 Task: Open the "Calendly for Revenue Teams" article.
Action: Mouse moved to (58, 588)
Screenshot: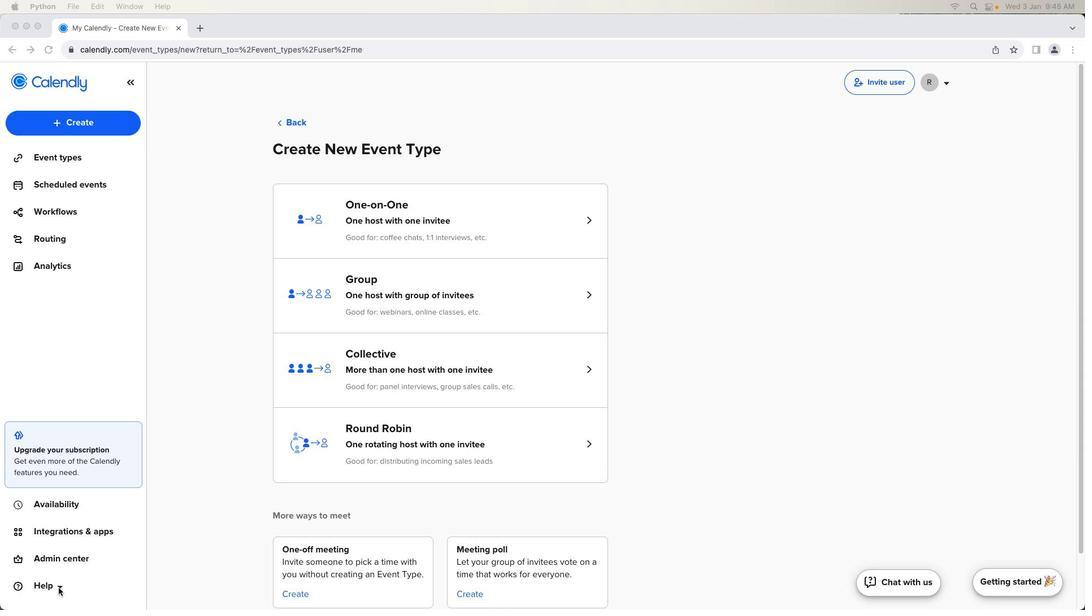 
Action: Mouse pressed left at (58, 588)
Screenshot: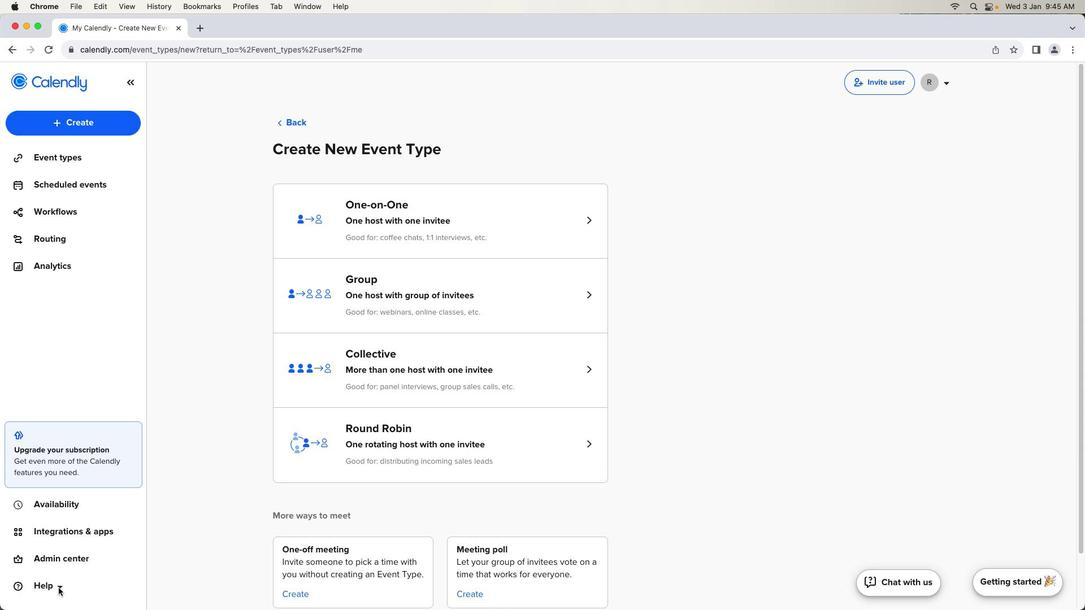 
Action: Mouse moved to (58, 587)
Screenshot: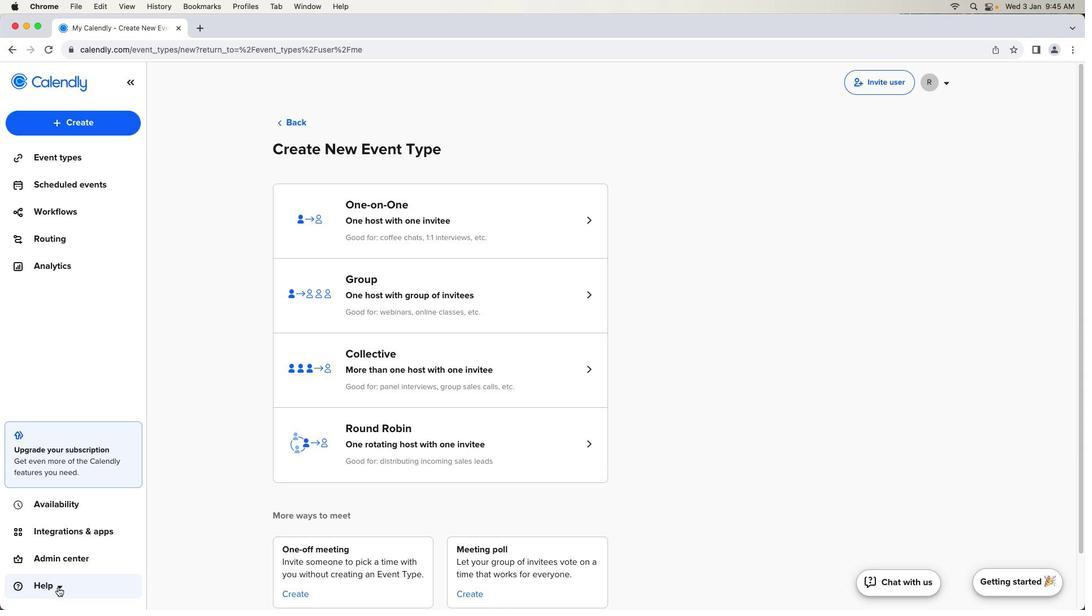 
Action: Mouse pressed left at (58, 587)
Screenshot: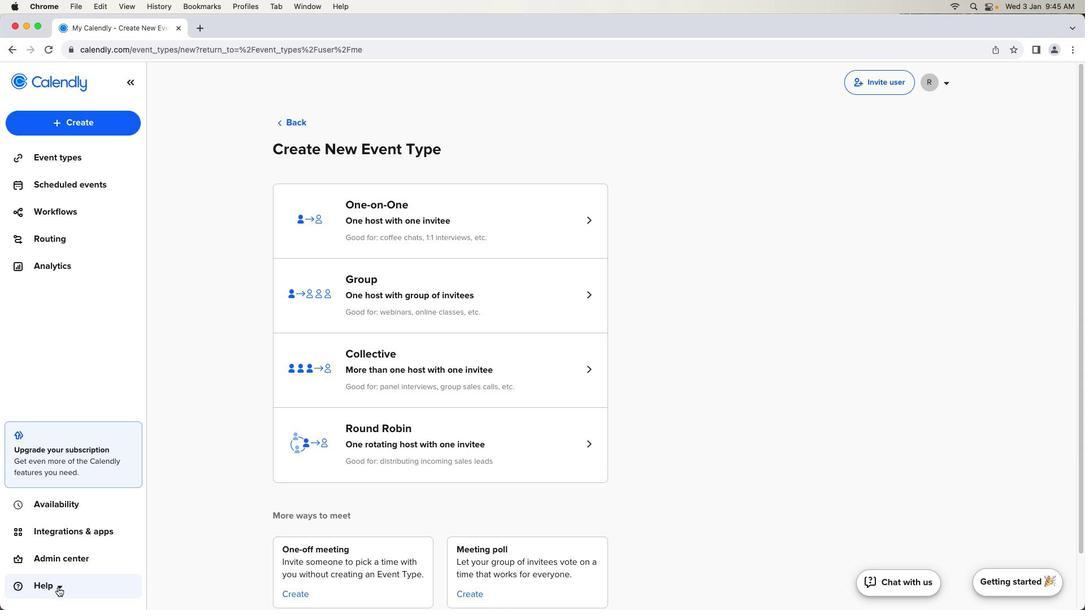 
Action: Mouse moved to (72, 492)
Screenshot: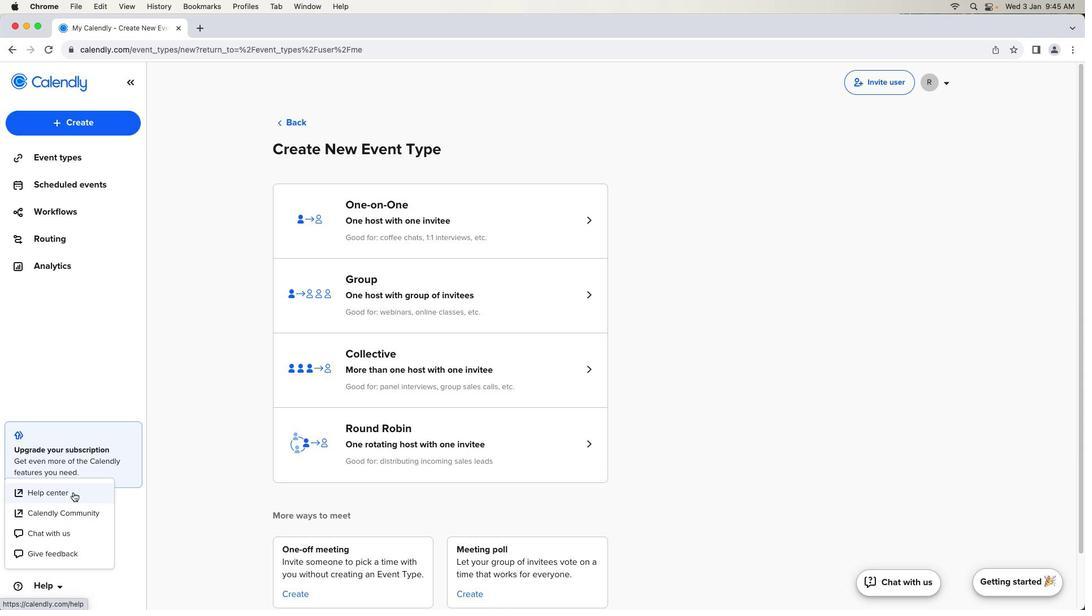 
Action: Mouse pressed left at (72, 492)
Screenshot: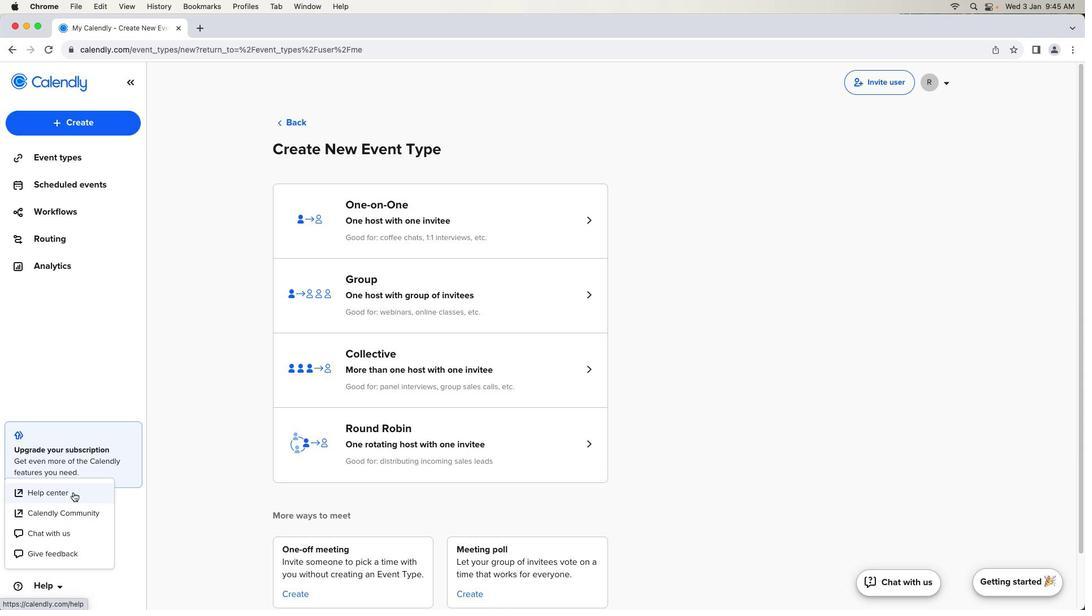 
Action: Mouse moved to (465, 524)
Screenshot: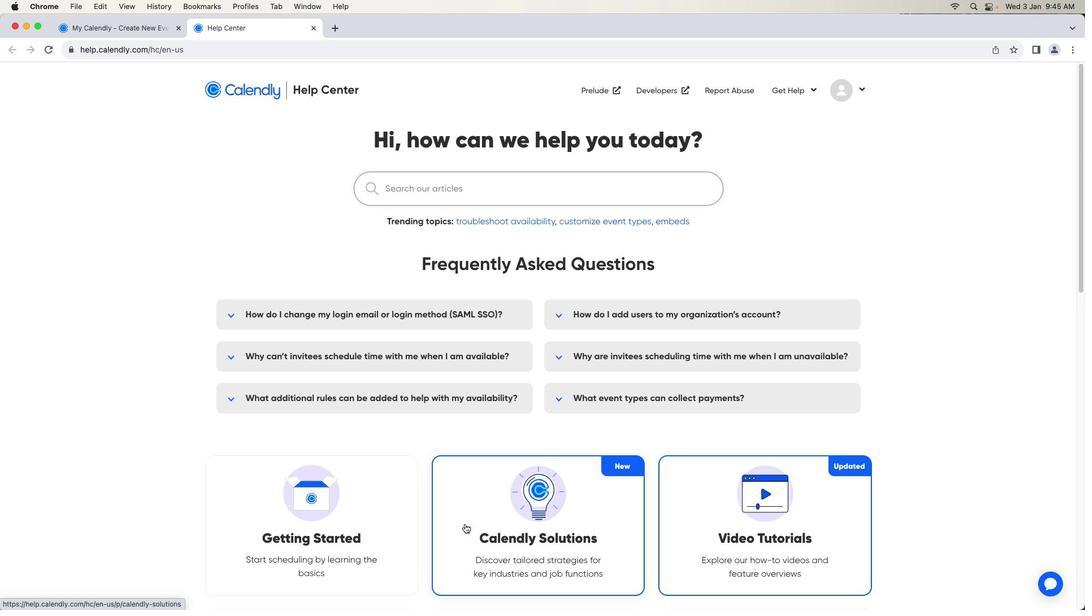 
Action: Mouse scrolled (465, 524) with delta (0, 0)
Screenshot: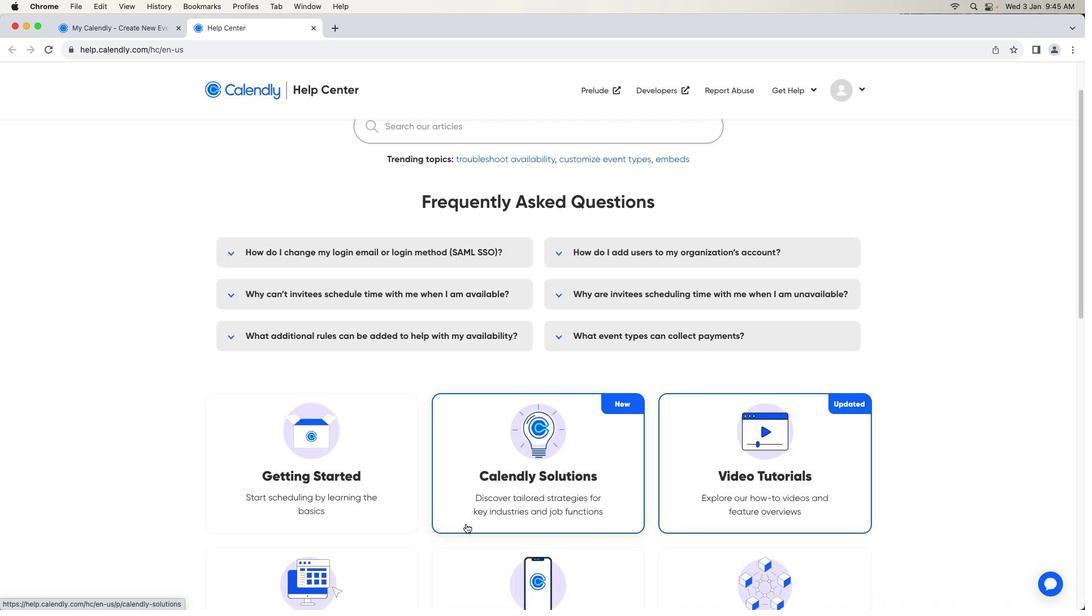 
Action: Mouse scrolled (465, 524) with delta (0, 0)
Screenshot: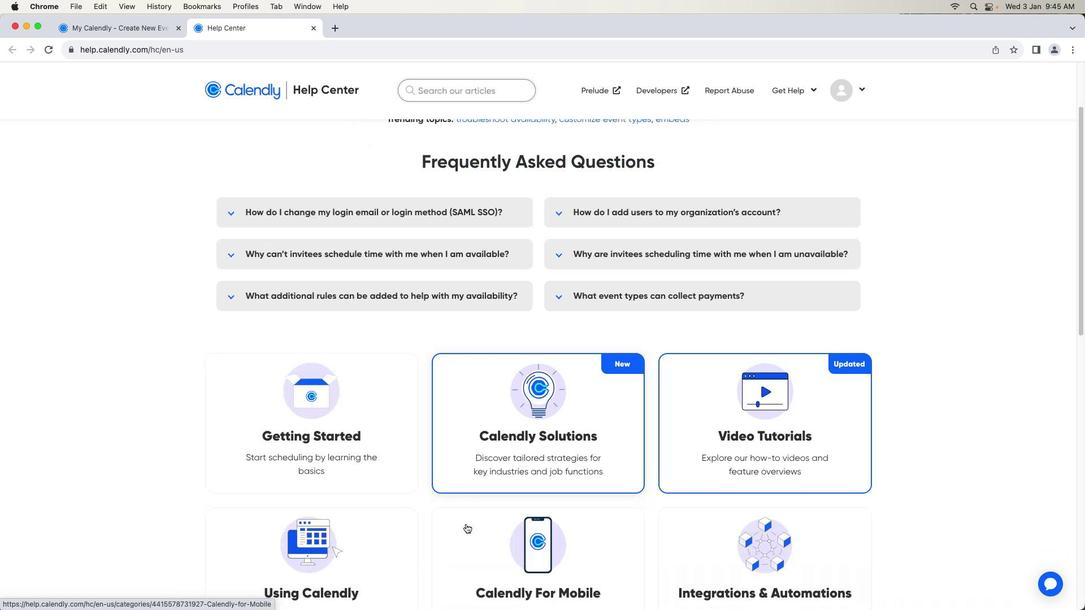 
Action: Mouse scrolled (465, 524) with delta (0, -1)
Screenshot: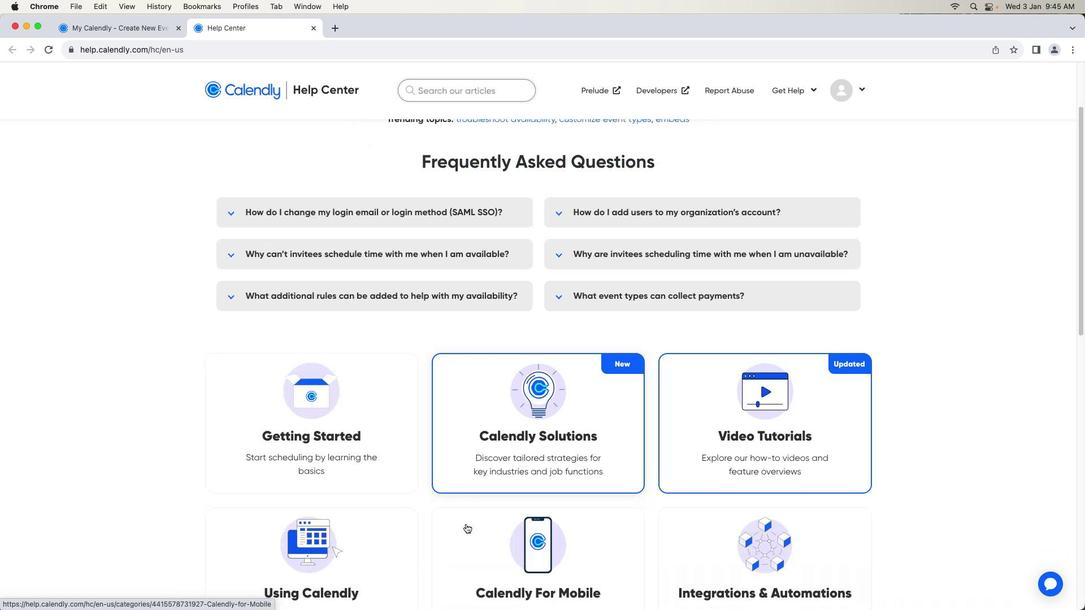 
Action: Mouse scrolled (465, 524) with delta (0, -2)
Screenshot: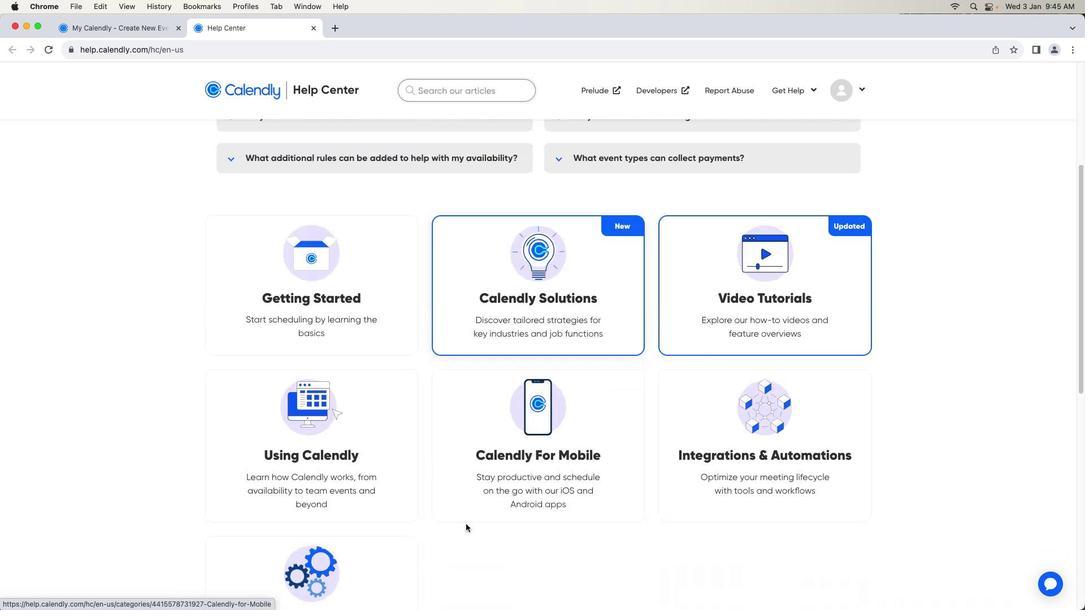 
Action: Mouse moved to (465, 524)
Screenshot: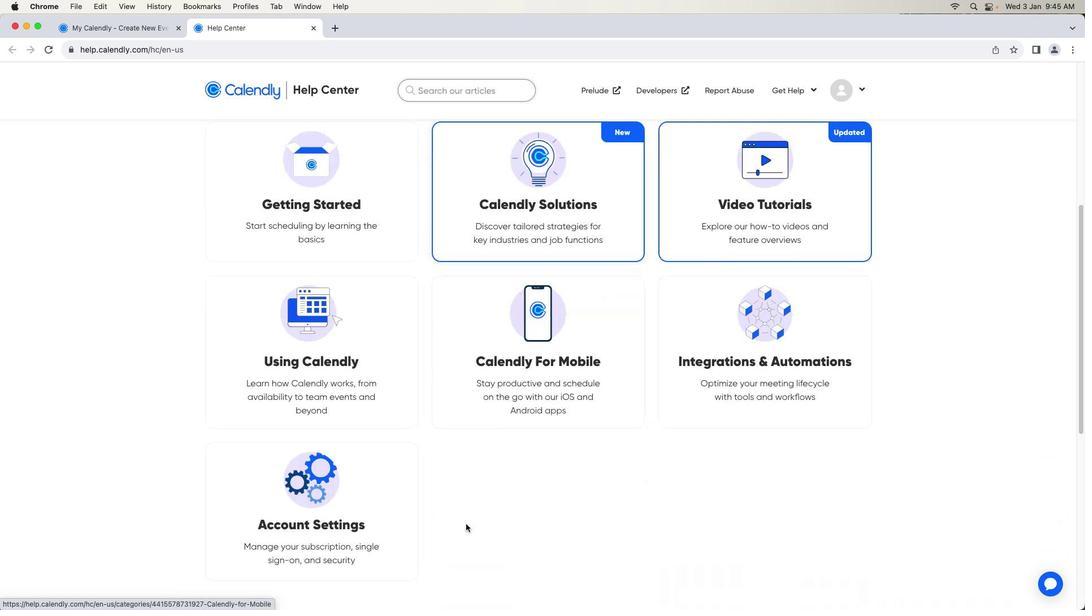 
Action: Mouse scrolled (465, 524) with delta (0, -2)
Screenshot: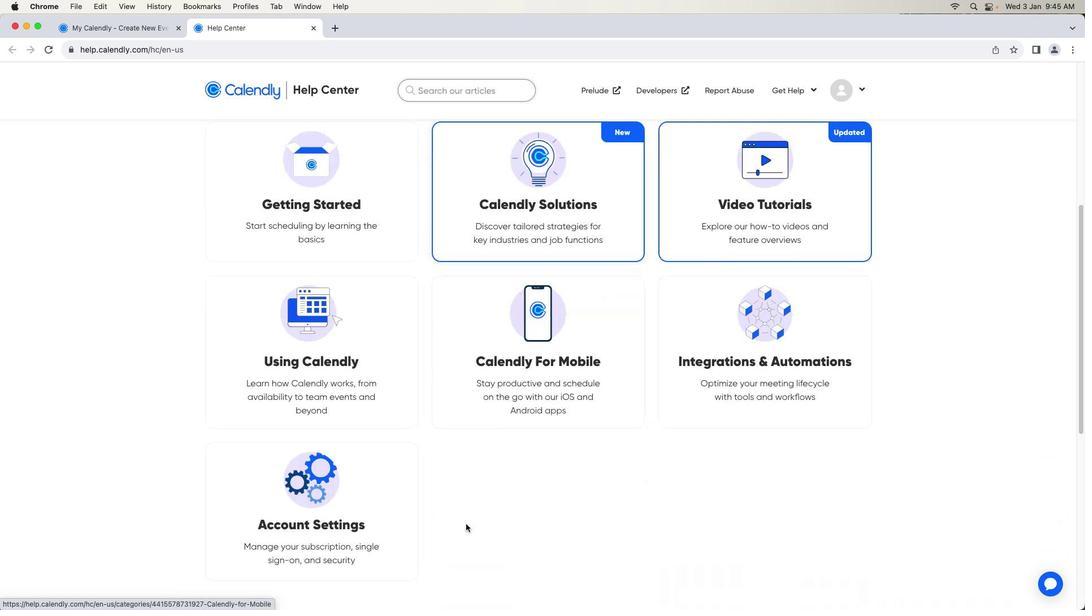 
Action: Mouse moved to (463, 516)
Screenshot: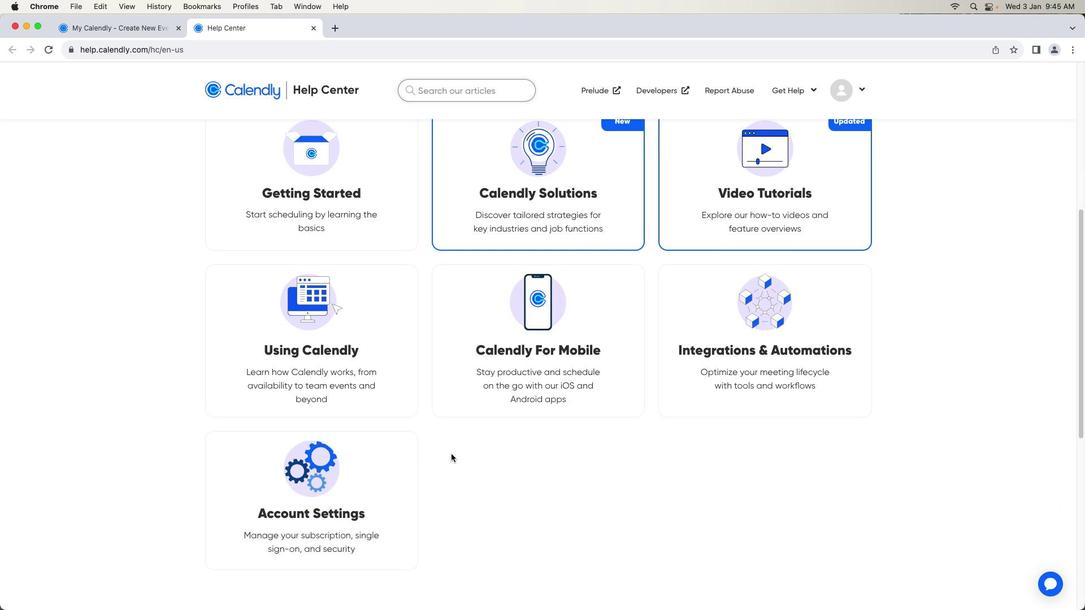 
Action: Mouse scrolled (463, 516) with delta (0, 0)
Screenshot: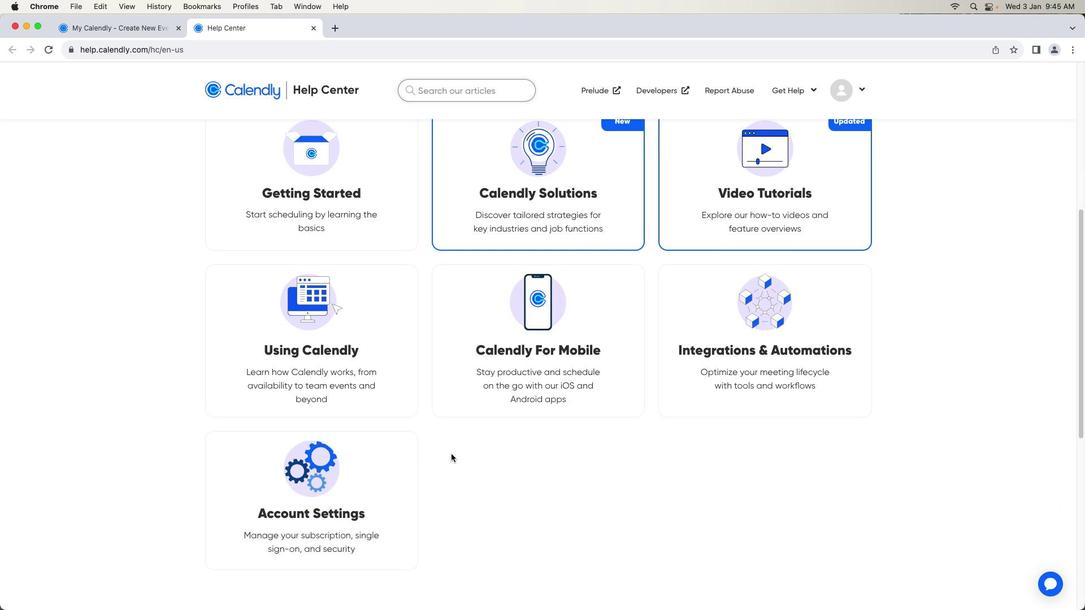 
Action: Mouse moved to (317, 303)
Screenshot: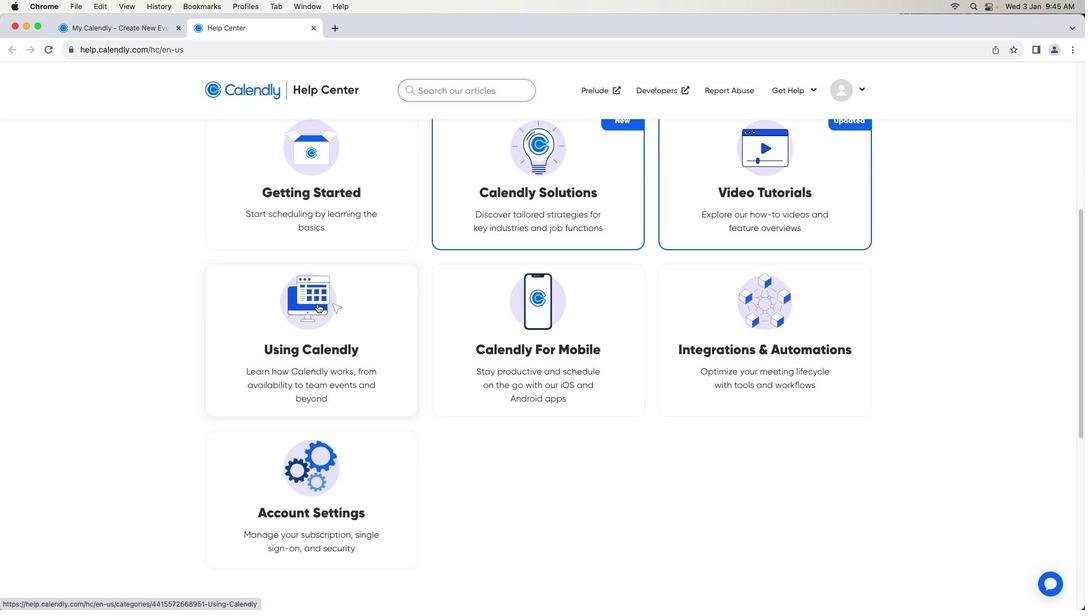 
Action: Mouse pressed left at (317, 303)
Screenshot: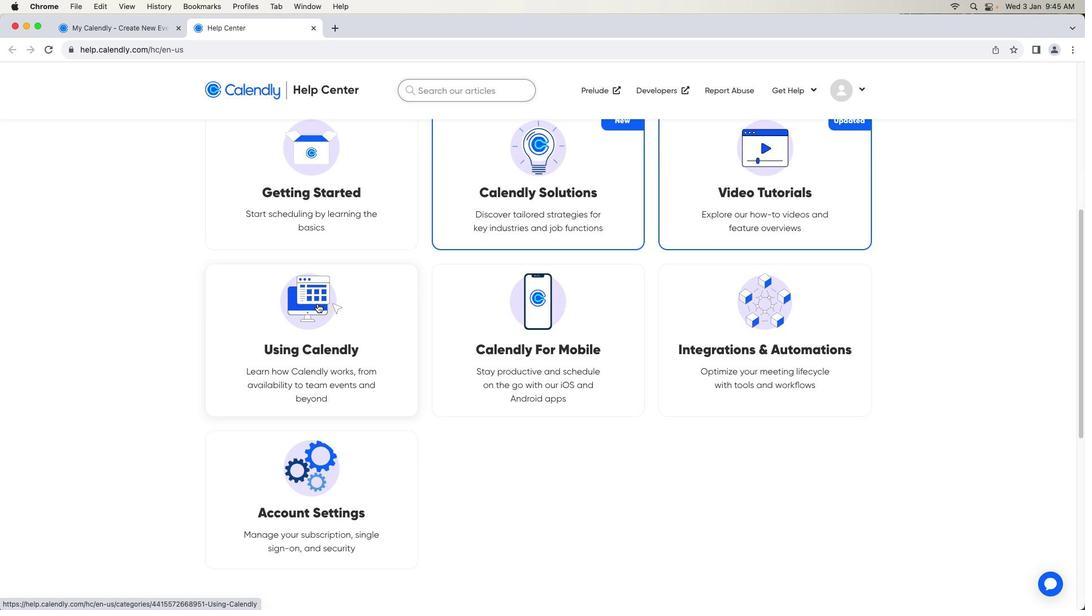 
Action: Mouse moved to (461, 421)
Screenshot: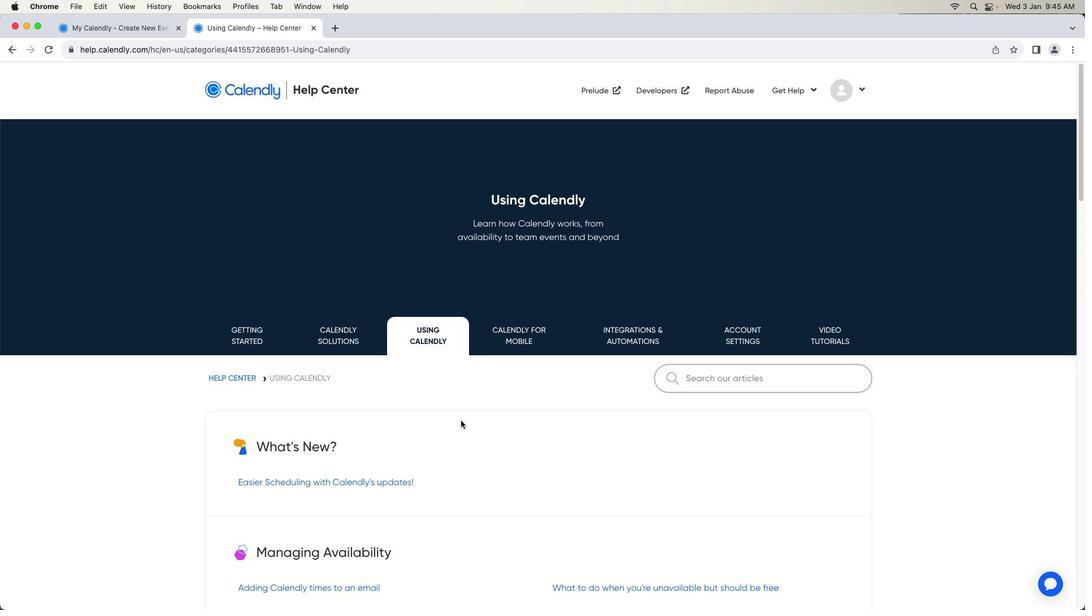 
Action: Mouse scrolled (461, 421) with delta (0, 0)
Screenshot: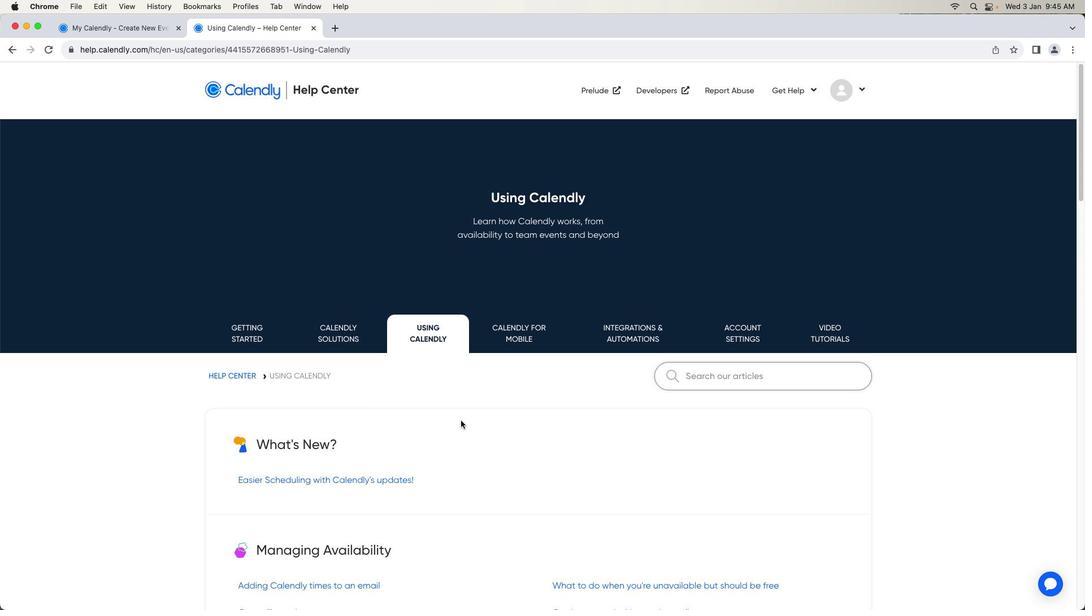 
Action: Mouse scrolled (461, 421) with delta (0, 0)
Screenshot: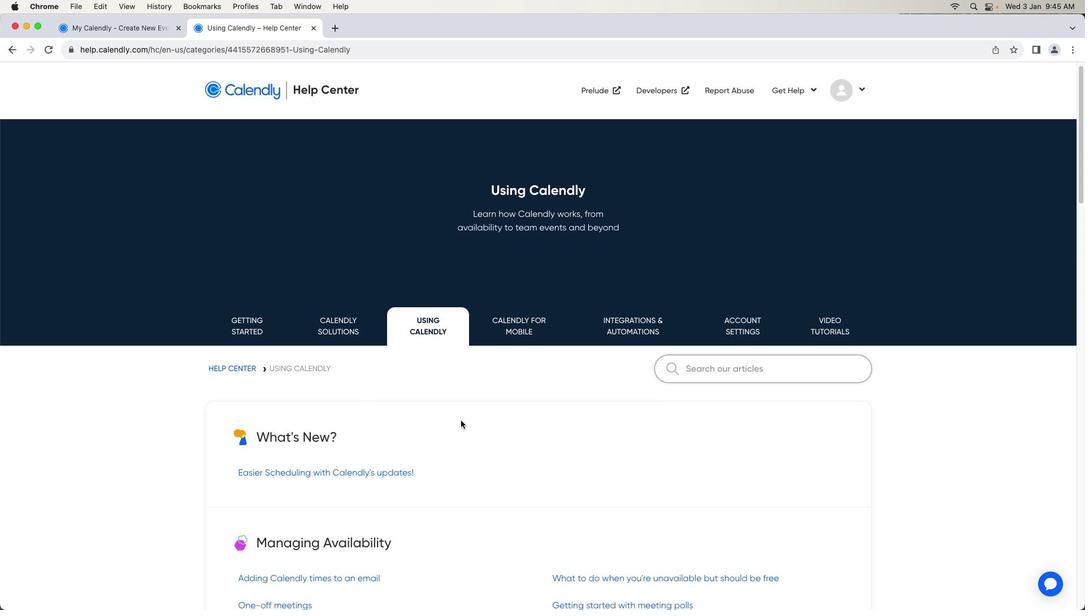 
Action: Mouse scrolled (461, 421) with delta (0, 0)
Screenshot: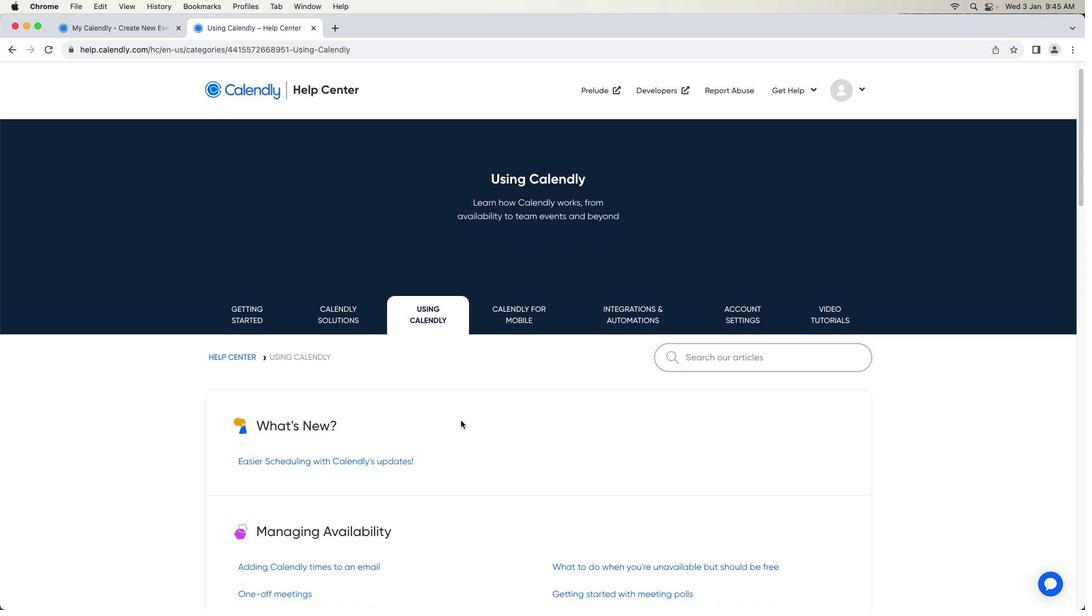 
Action: Mouse scrolled (461, 421) with delta (0, 0)
Screenshot: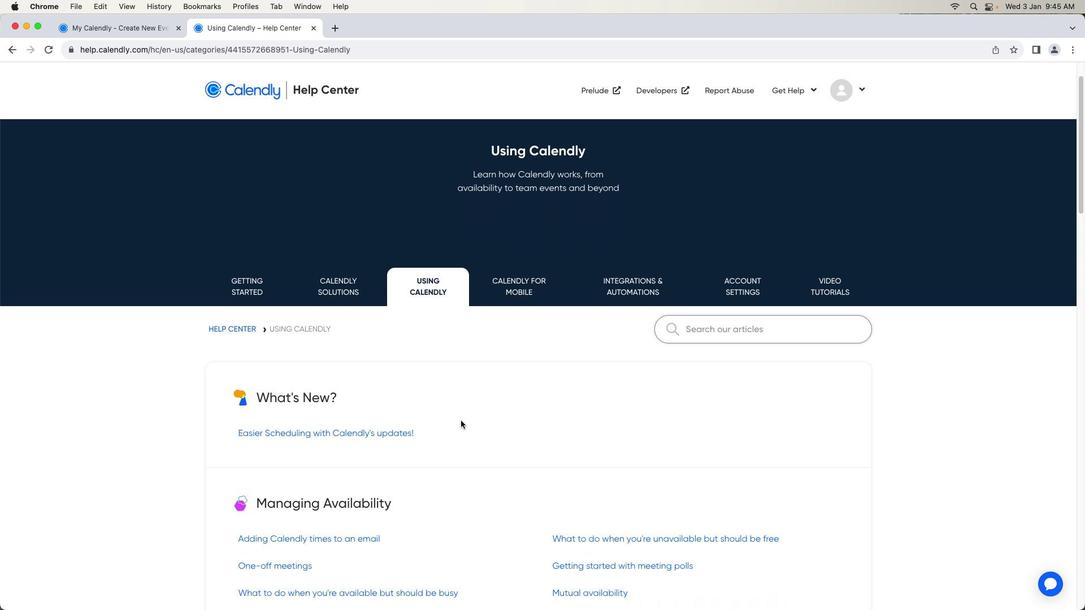 
Action: Mouse scrolled (461, 421) with delta (0, 0)
Screenshot: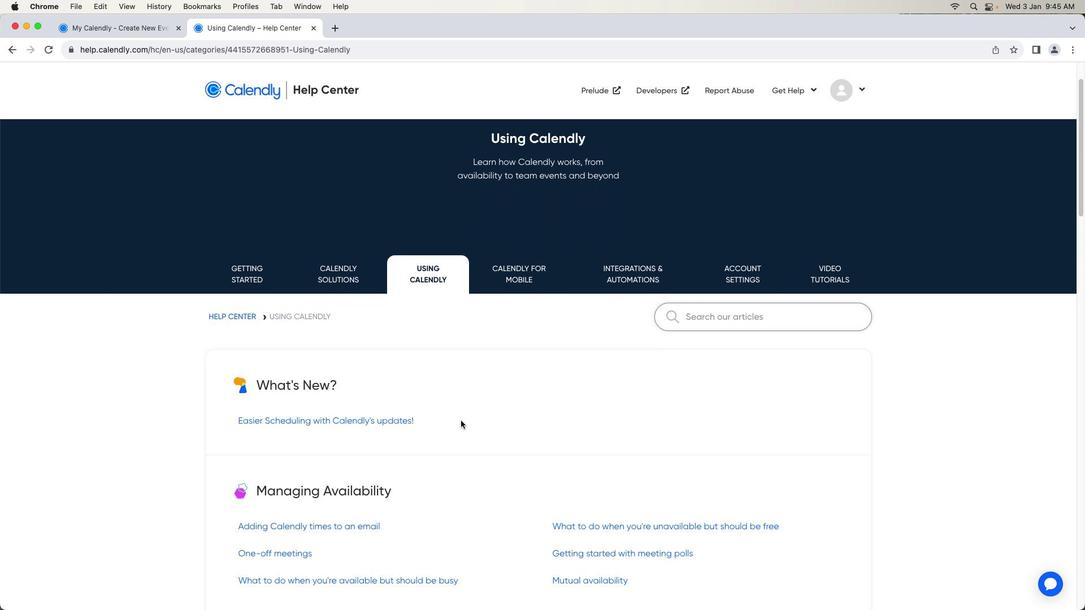 
Action: Mouse scrolled (461, 421) with delta (0, 0)
Screenshot: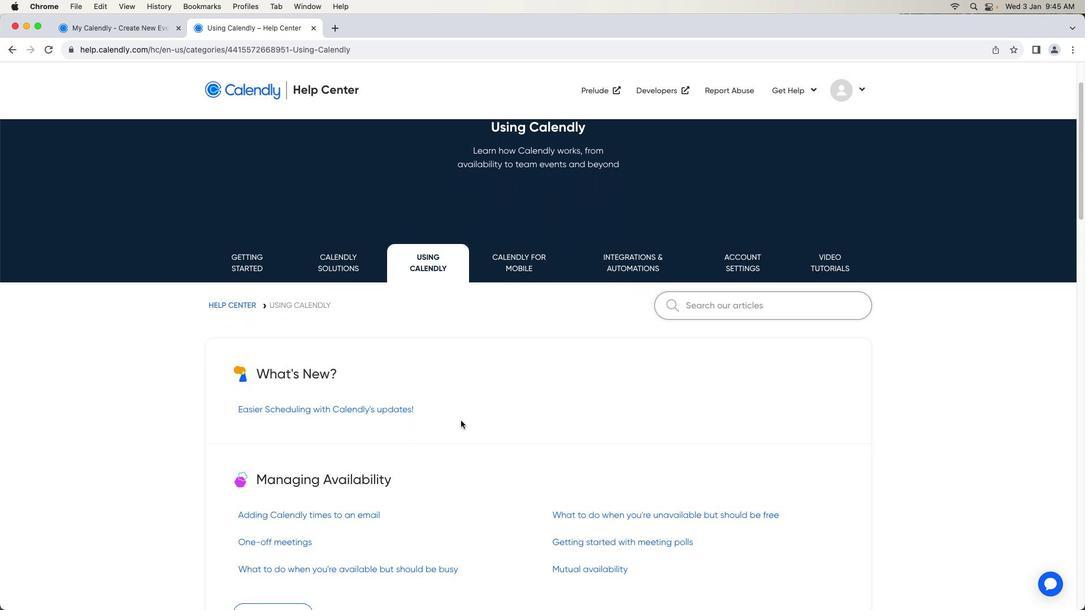 
Action: Mouse scrolled (461, 421) with delta (0, 0)
Screenshot: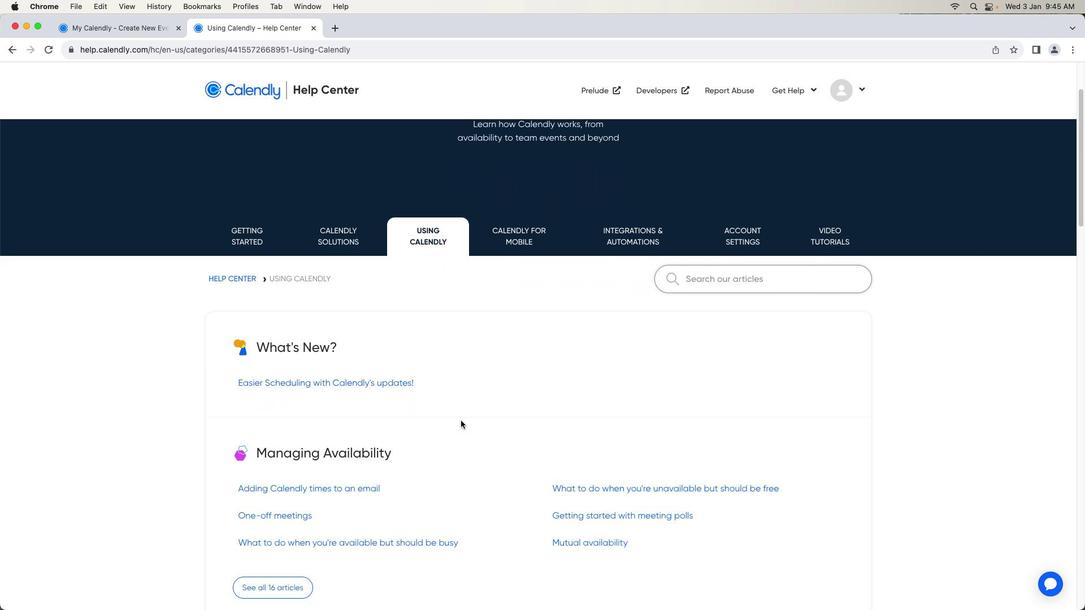 
Action: Mouse scrolled (461, 421) with delta (0, -1)
Screenshot: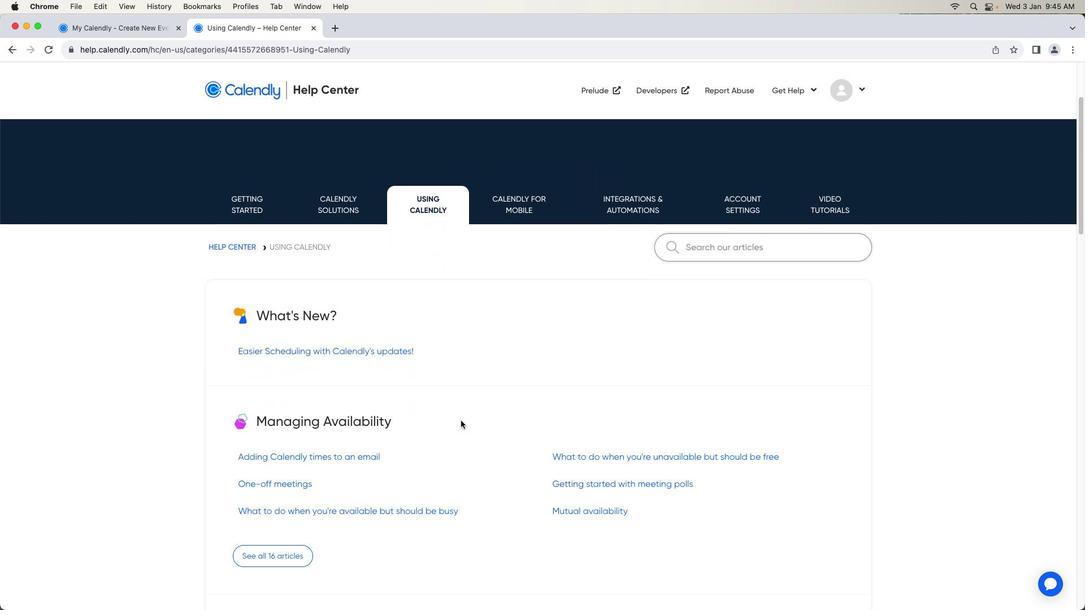 
Action: Mouse scrolled (461, 421) with delta (0, -1)
Screenshot: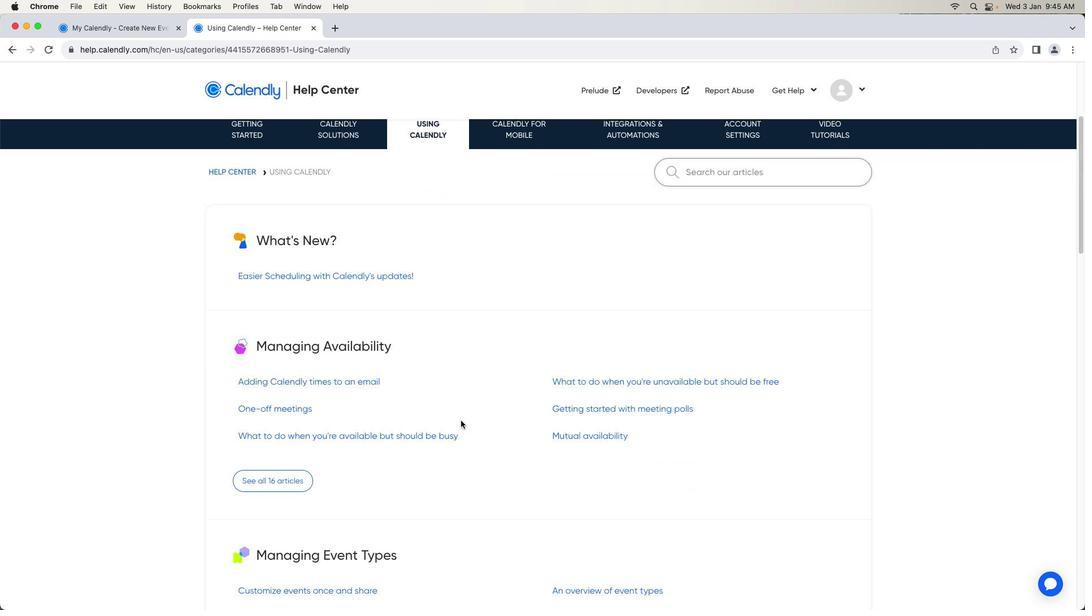 
Action: Mouse scrolled (461, 421) with delta (0, 0)
Screenshot: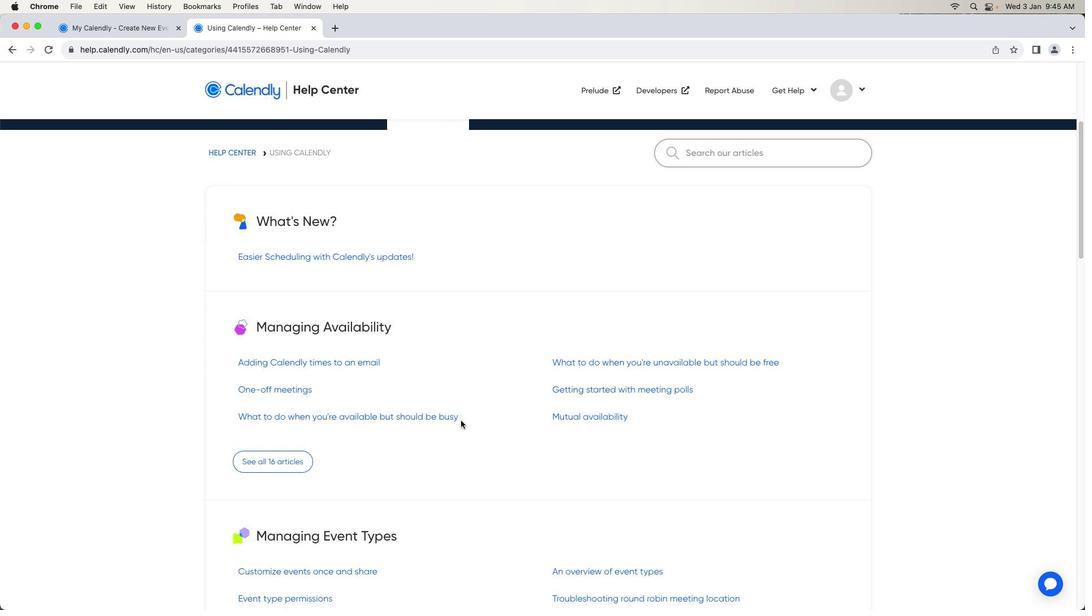 
Action: Mouse scrolled (461, 421) with delta (0, 0)
Screenshot: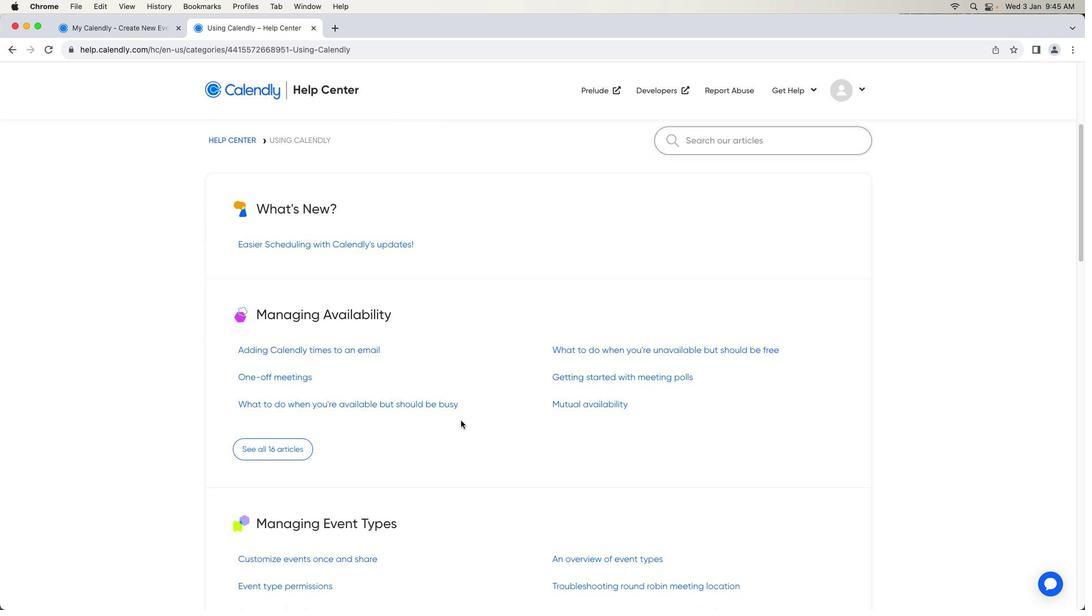 
Action: Mouse scrolled (461, 421) with delta (0, 0)
Screenshot: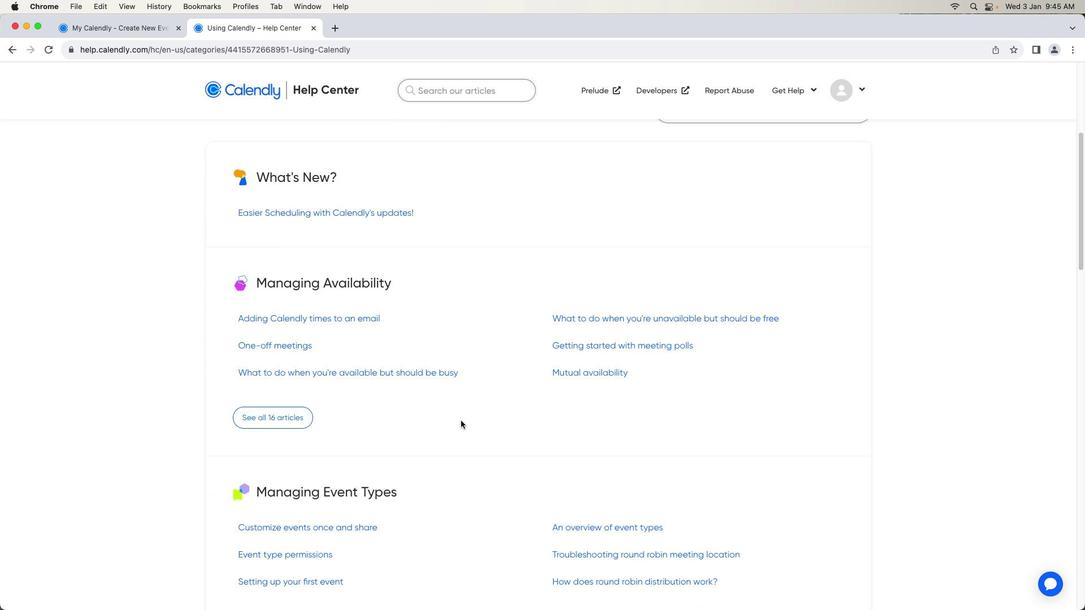 
Action: Mouse scrolled (461, 421) with delta (0, -1)
Screenshot: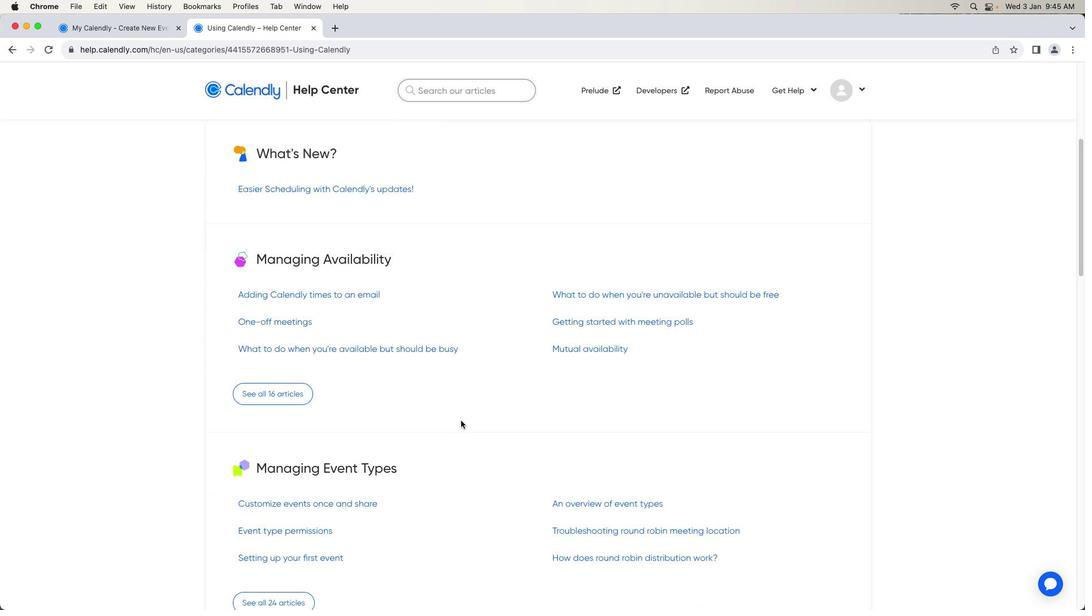 
Action: Mouse scrolled (461, 421) with delta (0, -1)
Screenshot: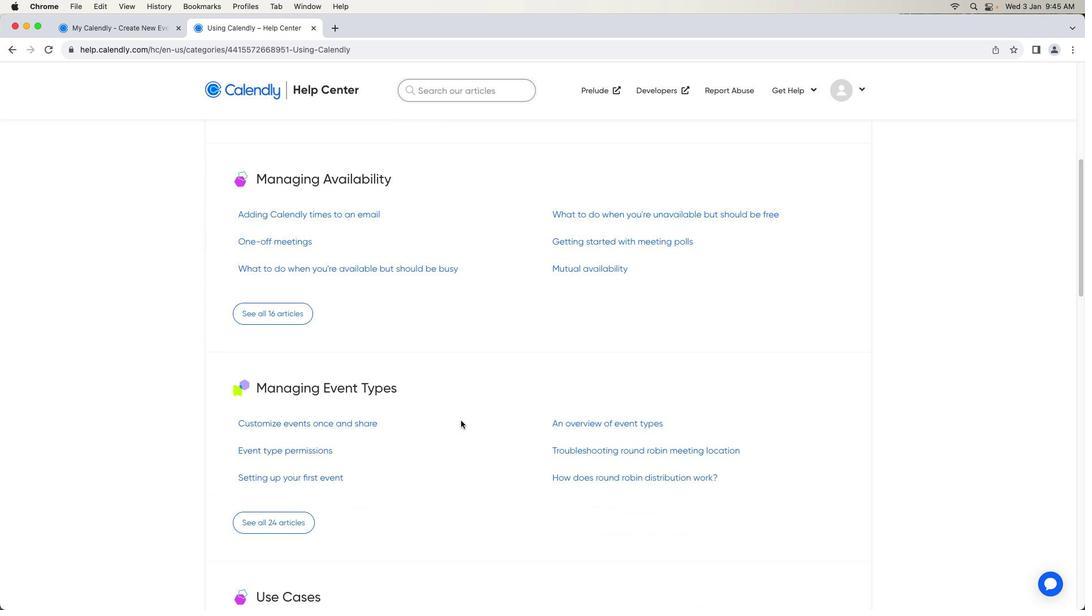 
Action: Mouse scrolled (461, 421) with delta (0, 0)
Screenshot: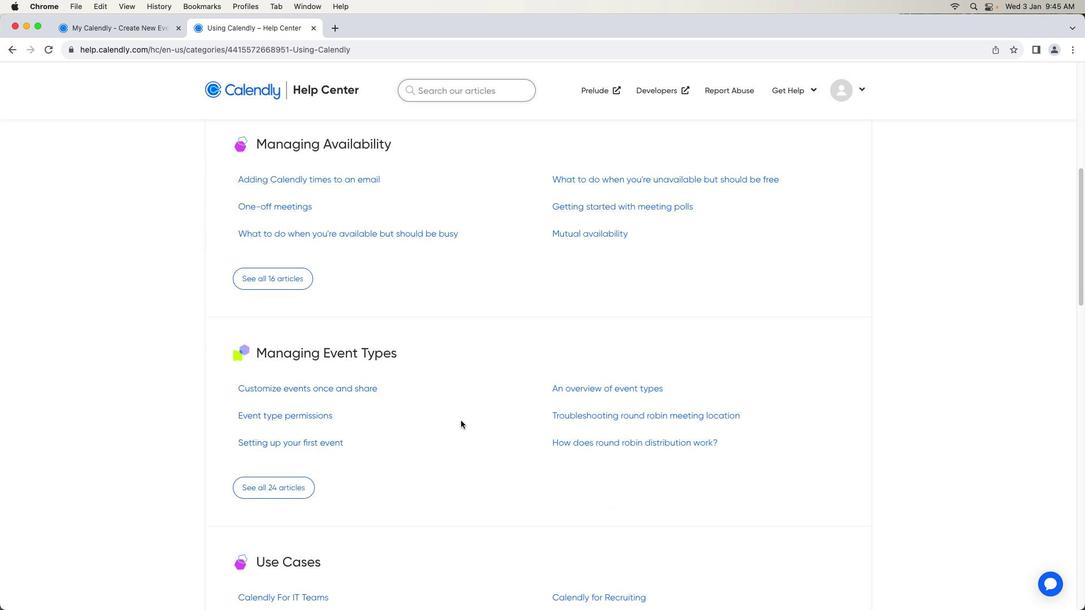 
Action: Mouse scrolled (461, 421) with delta (0, 0)
Screenshot: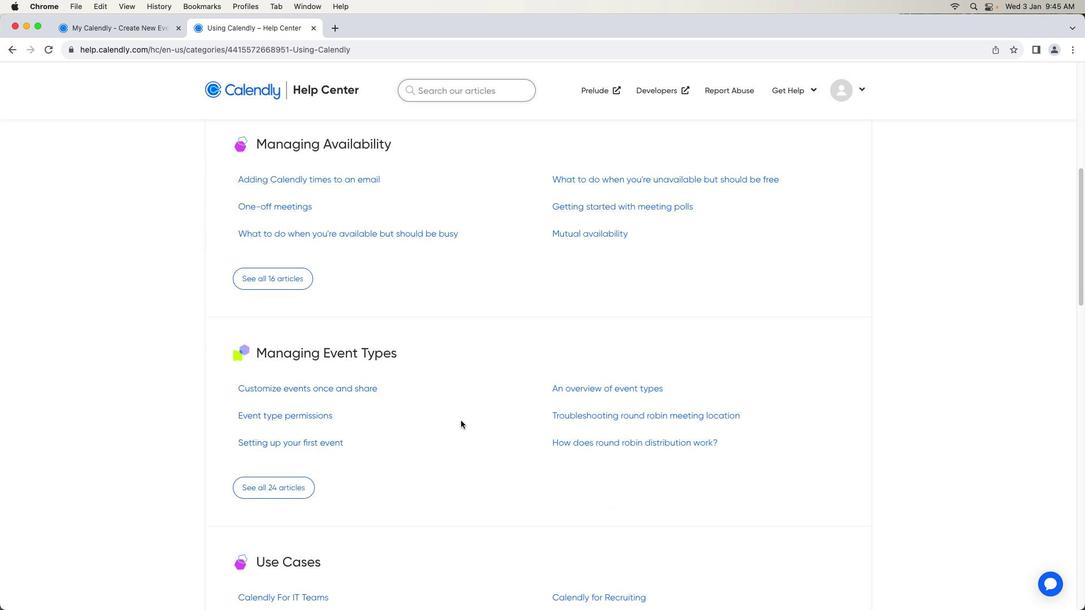 
Action: Mouse scrolled (461, 421) with delta (0, -1)
Screenshot: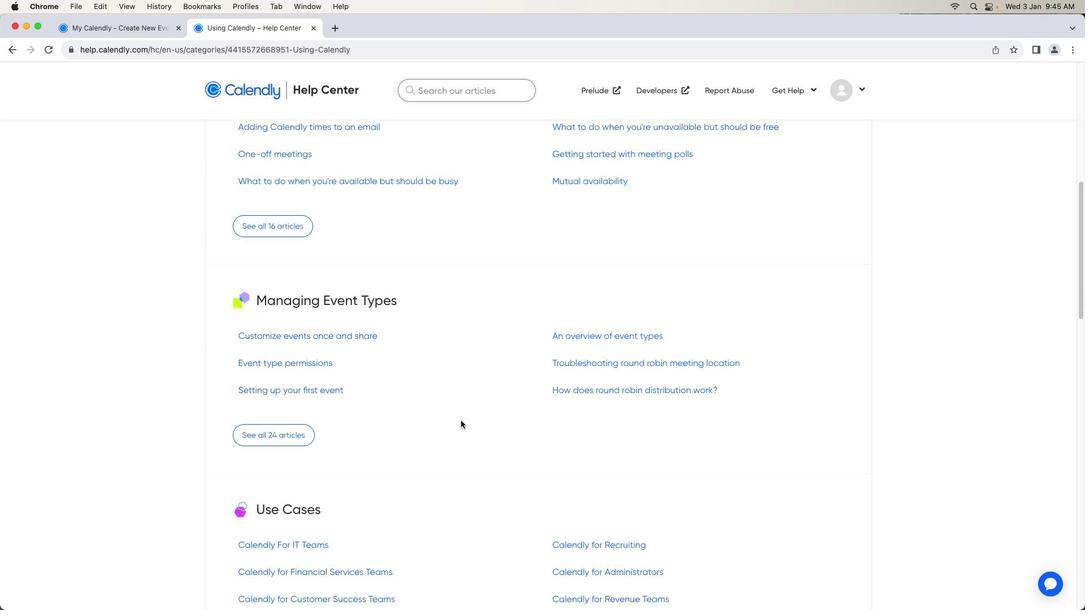
Action: Mouse scrolled (461, 421) with delta (0, -1)
Screenshot: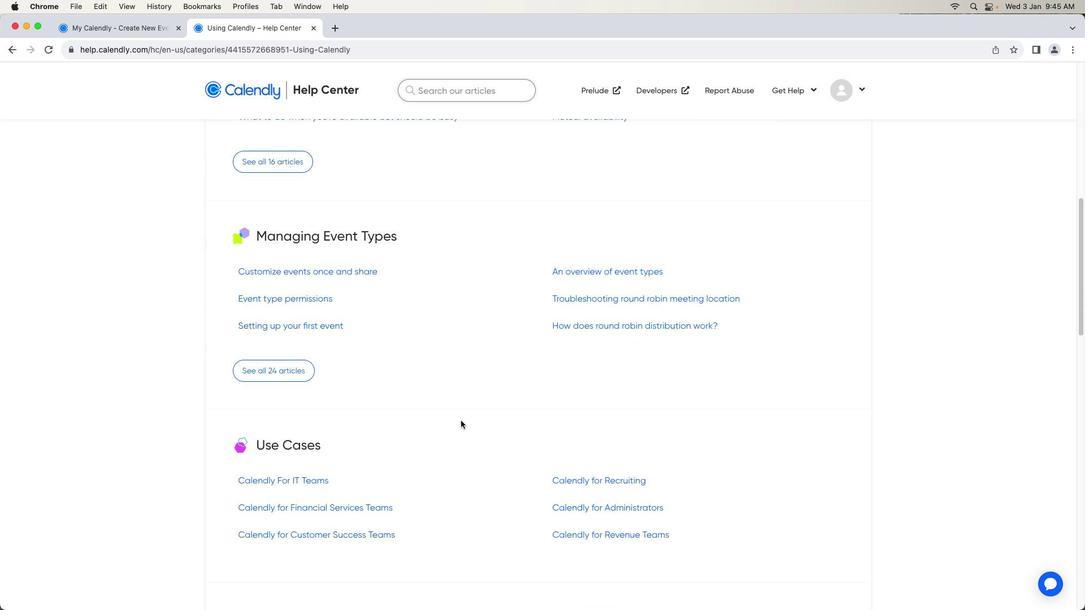 
Action: Mouse moved to (615, 518)
Screenshot: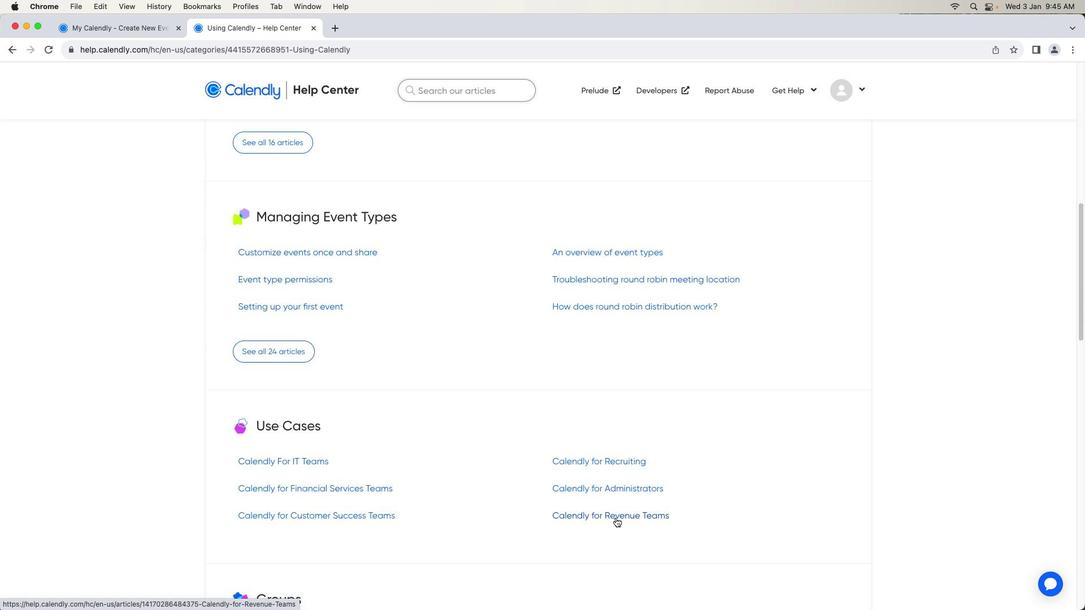 
Action: Mouse pressed left at (615, 518)
Screenshot: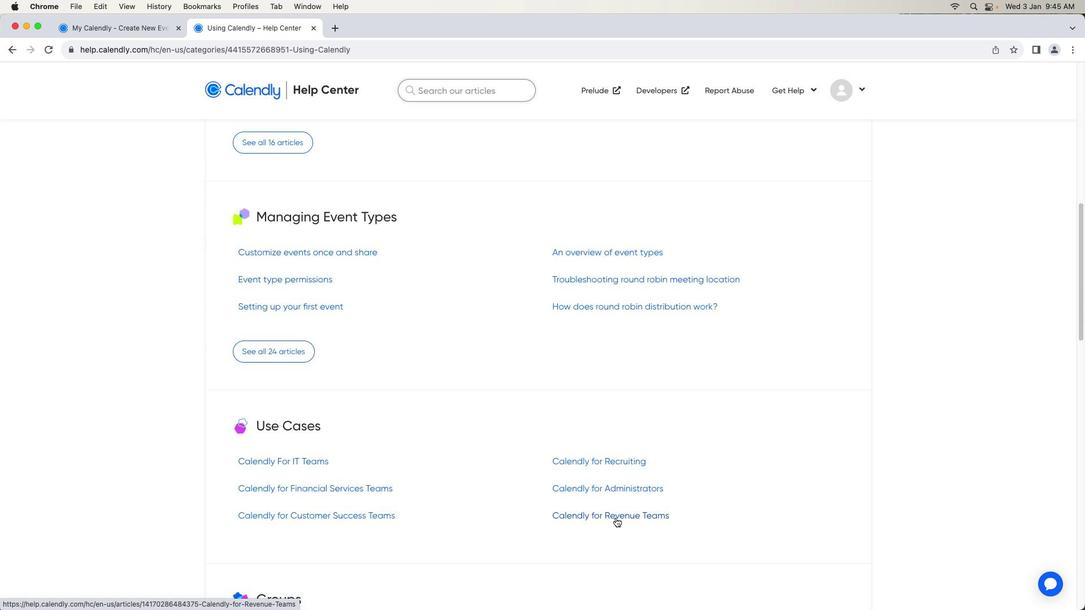 
Action: Mouse moved to (586, 520)
Screenshot: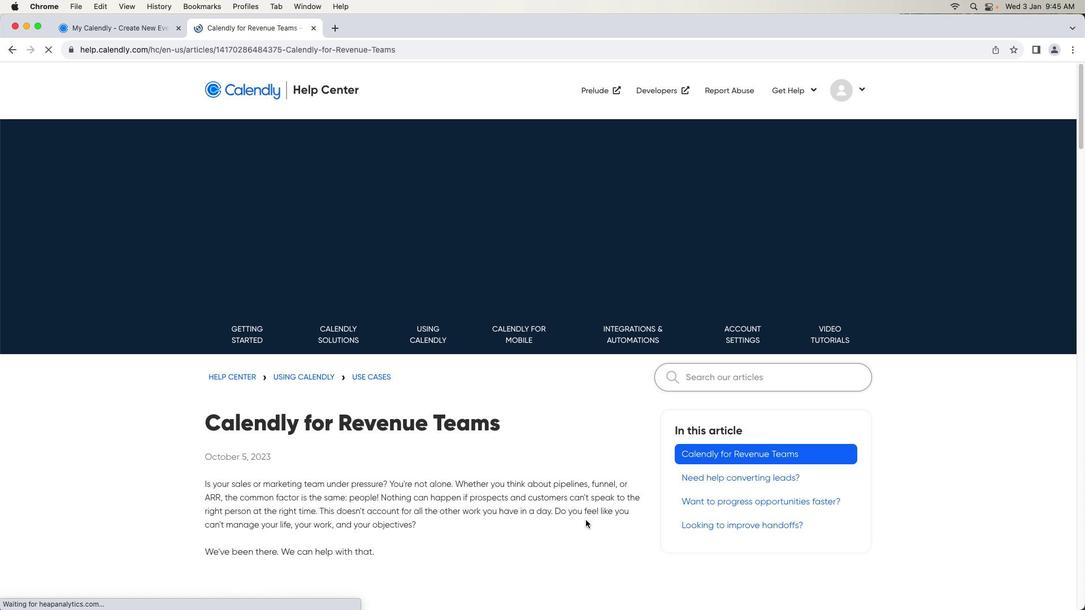 
Action: Mouse scrolled (586, 520) with delta (0, 0)
Screenshot: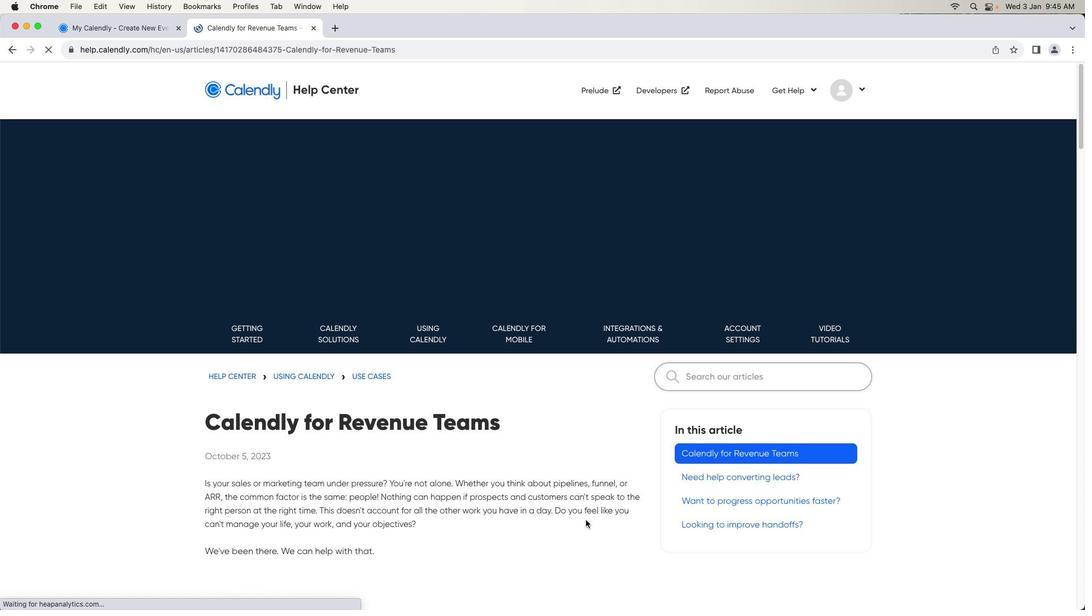 
Action: Mouse scrolled (586, 520) with delta (0, 0)
Screenshot: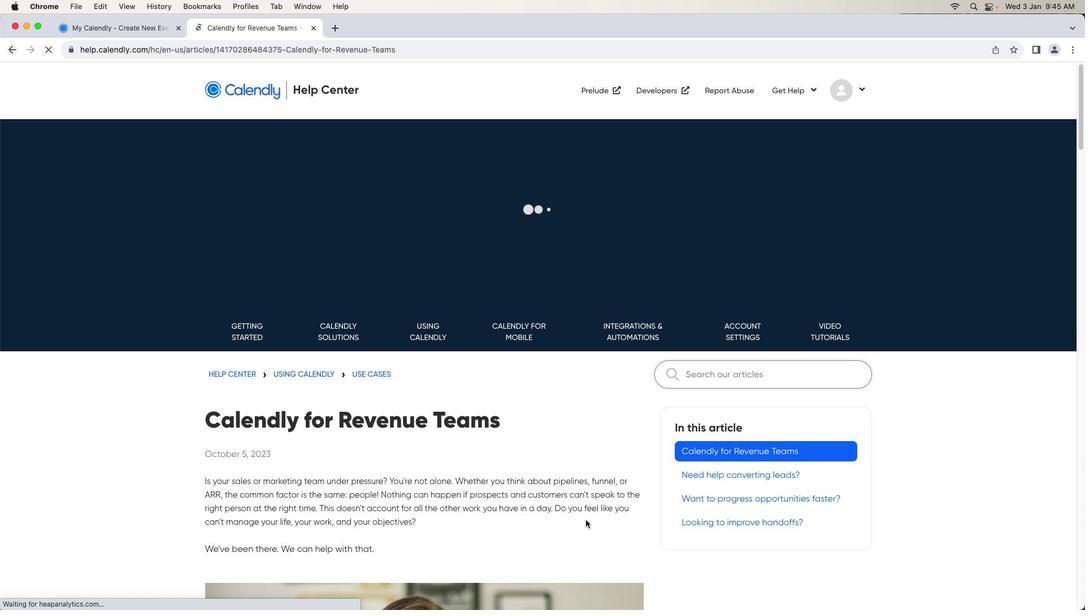 
Action: Mouse scrolled (586, 520) with delta (0, 0)
Screenshot: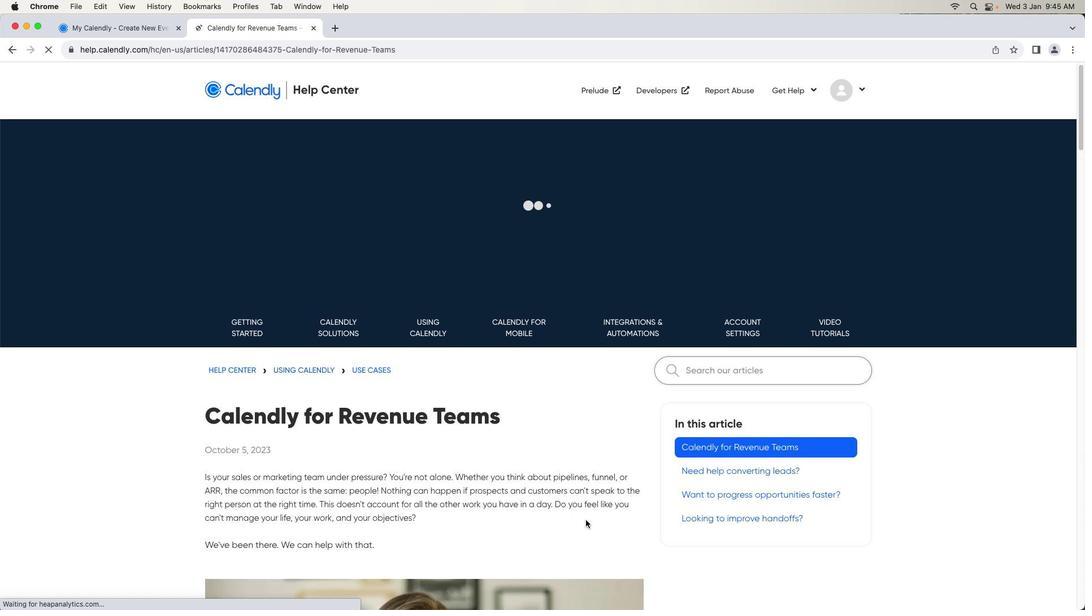 
Action: Mouse scrolled (586, 520) with delta (0, -1)
Screenshot: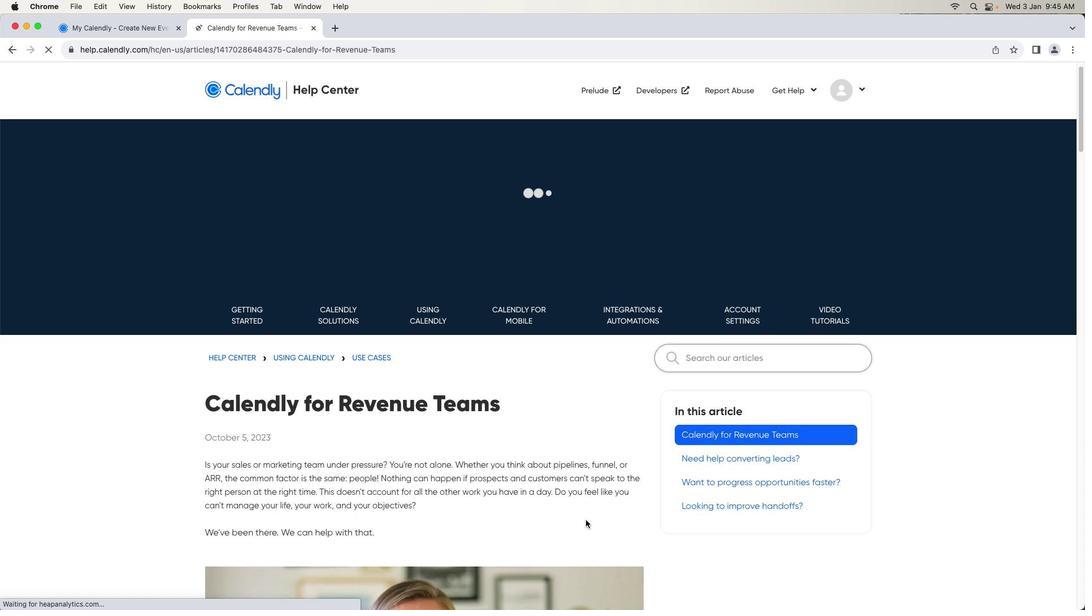 
Action: Mouse scrolled (586, 520) with delta (0, 0)
Screenshot: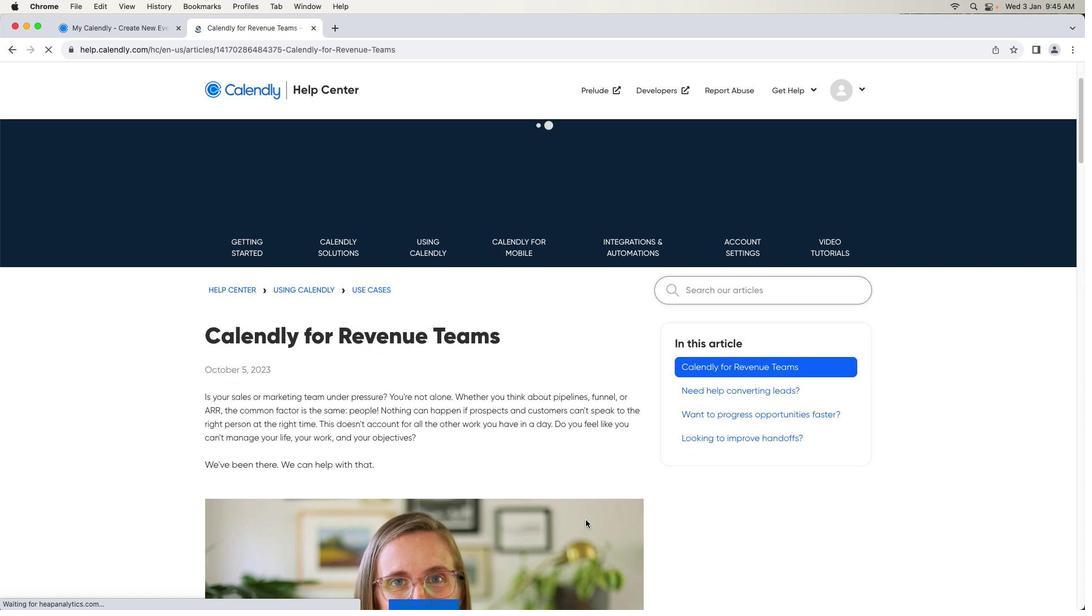
Action: Mouse scrolled (586, 520) with delta (0, 0)
Screenshot: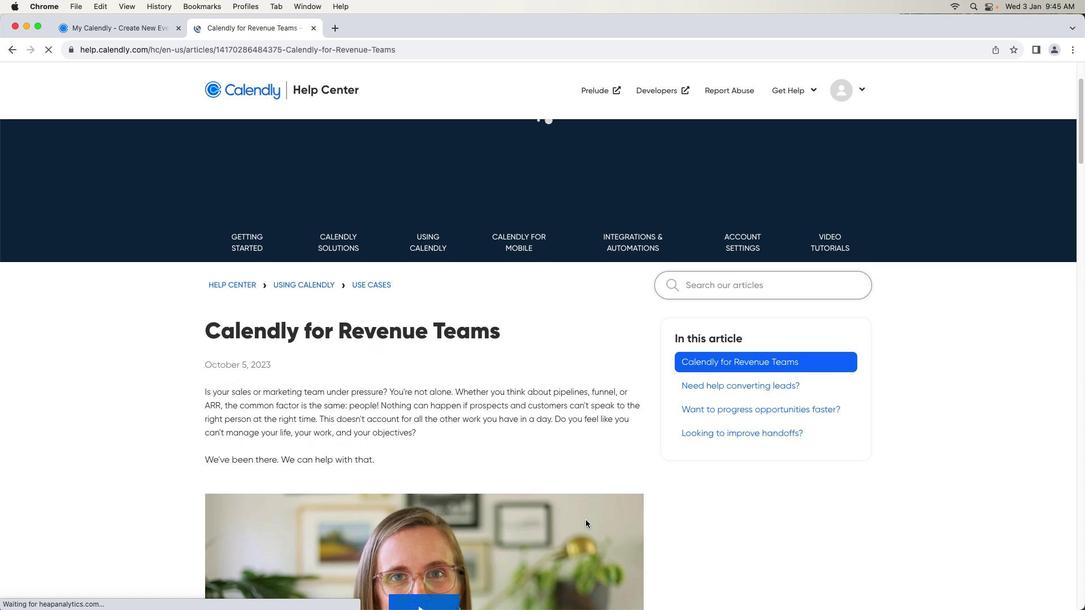 
Action: Mouse scrolled (586, 520) with delta (0, 0)
Screenshot: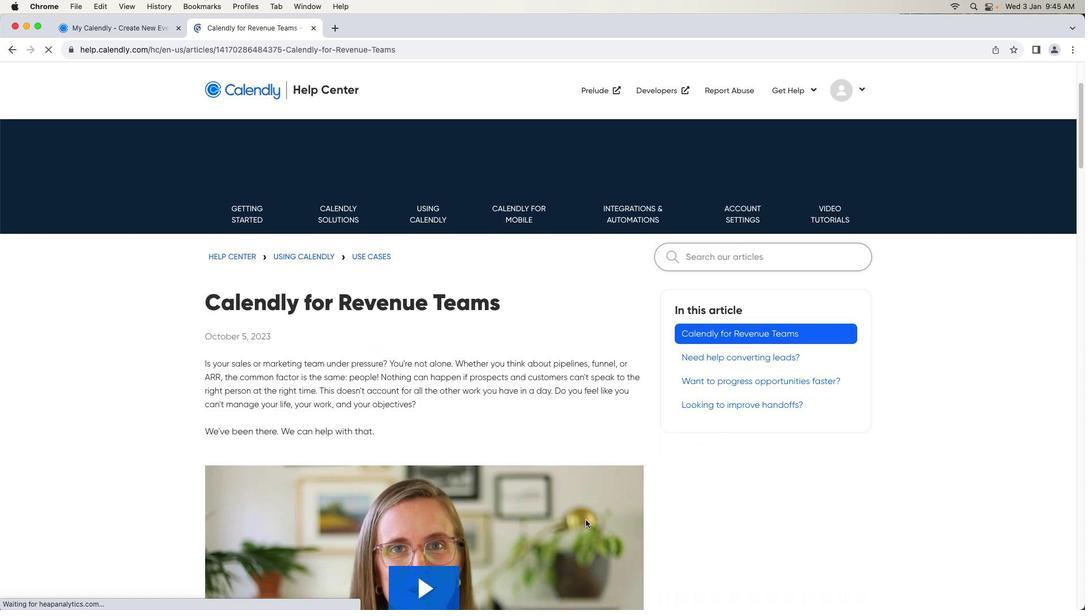 
Action: Mouse scrolled (586, 520) with delta (0, 0)
Screenshot: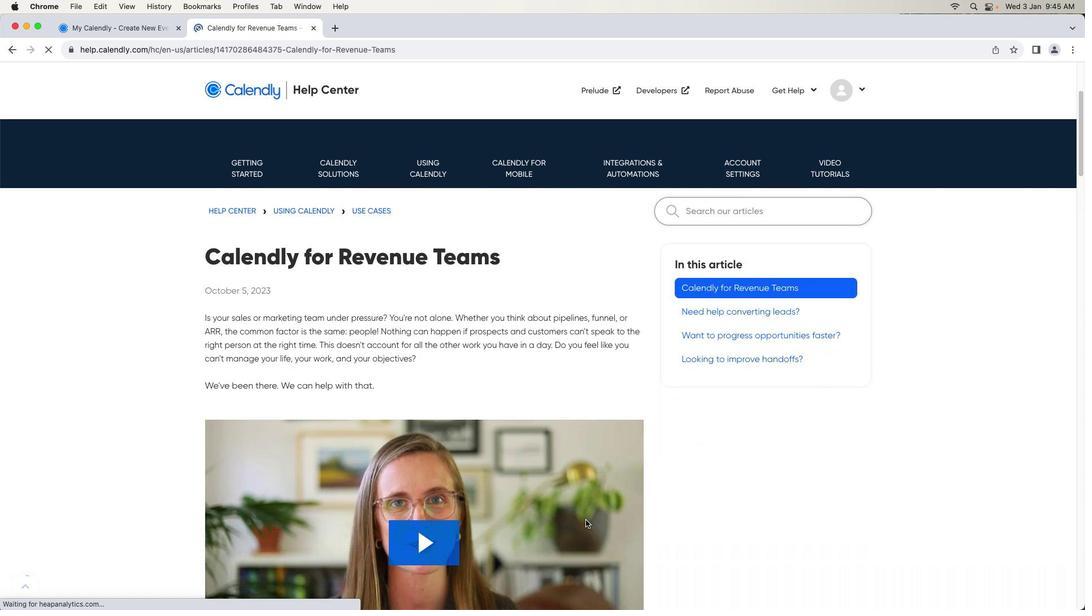 
Action: Mouse scrolled (586, 520) with delta (0, 0)
Screenshot: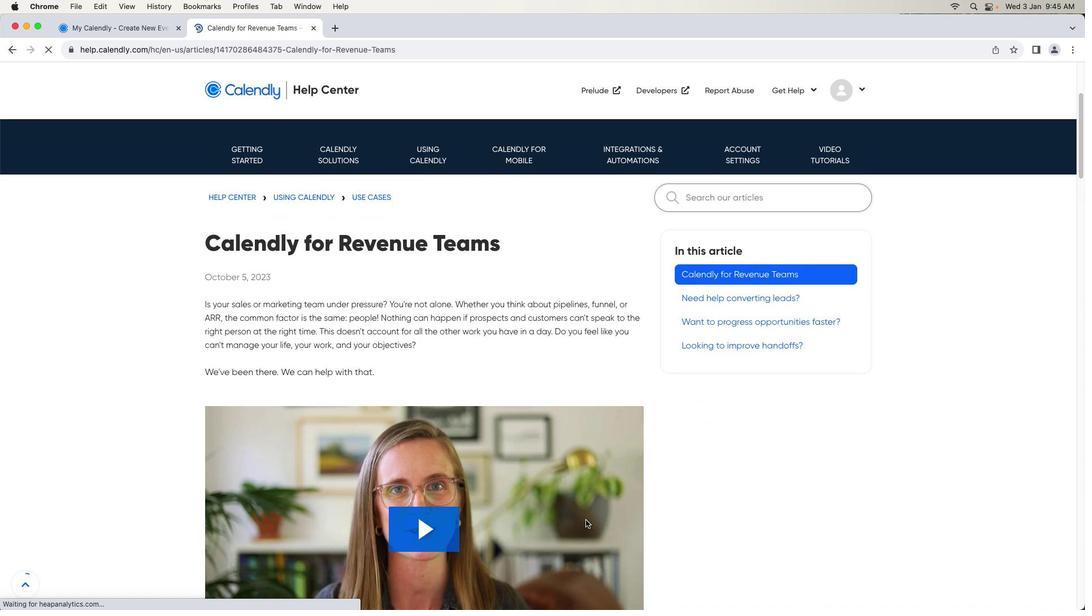 
Action: Mouse scrolled (586, 520) with delta (0, 0)
Screenshot: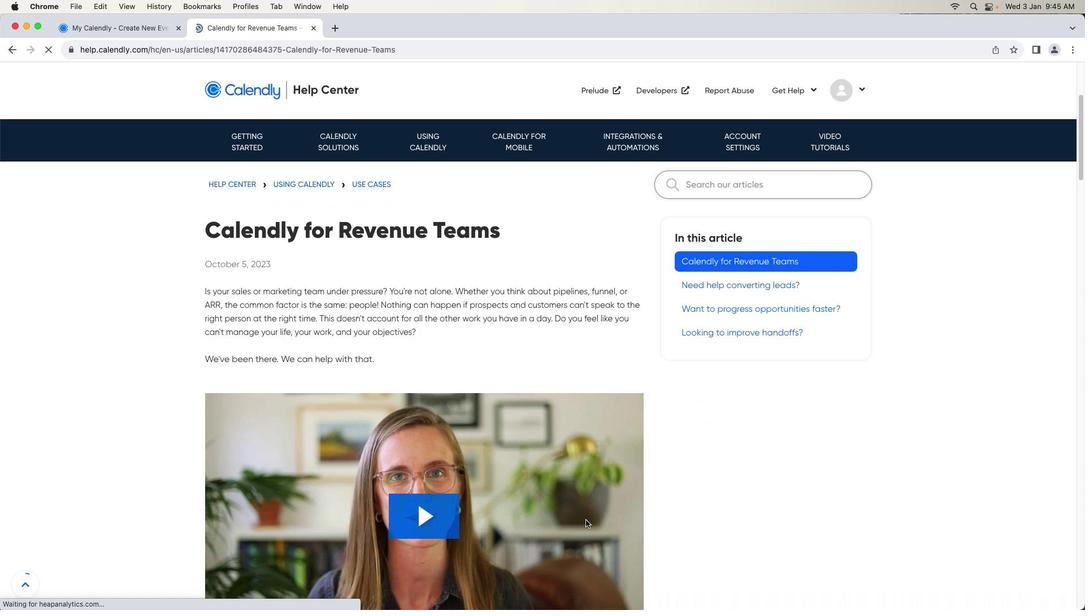 
Action: Mouse scrolled (586, 520) with delta (0, -1)
Screenshot: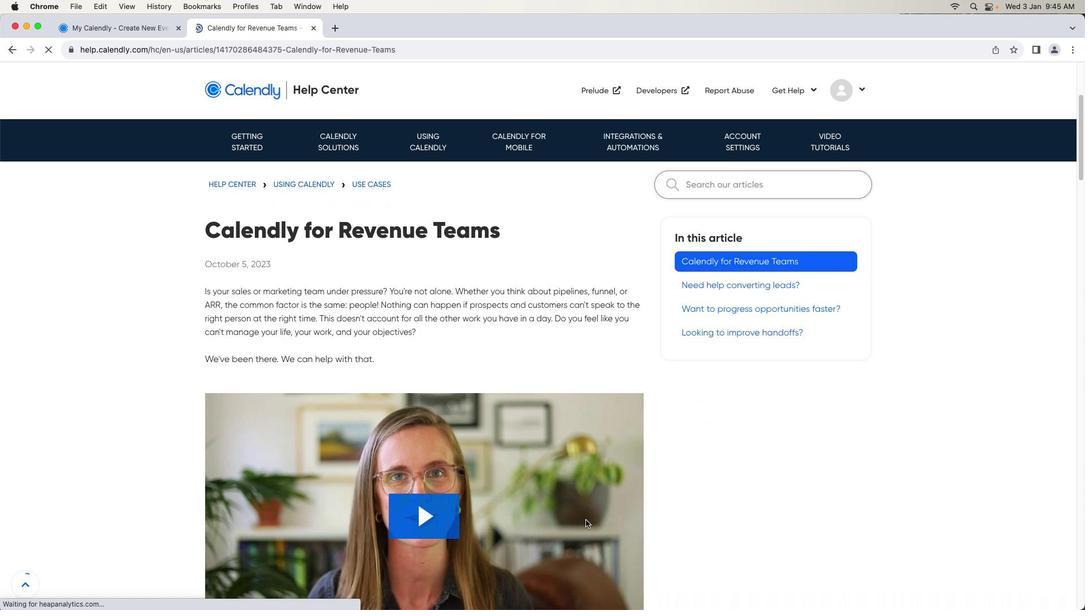 
Action: Mouse scrolled (586, 520) with delta (0, -1)
Screenshot: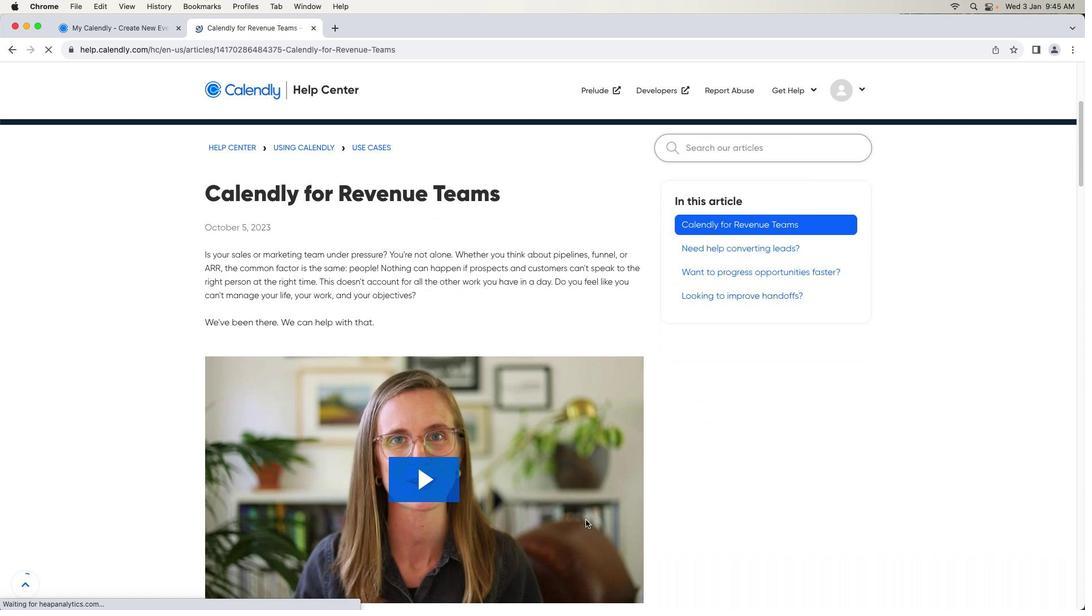 
Action: Mouse moved to (586, 520)
Screenshot: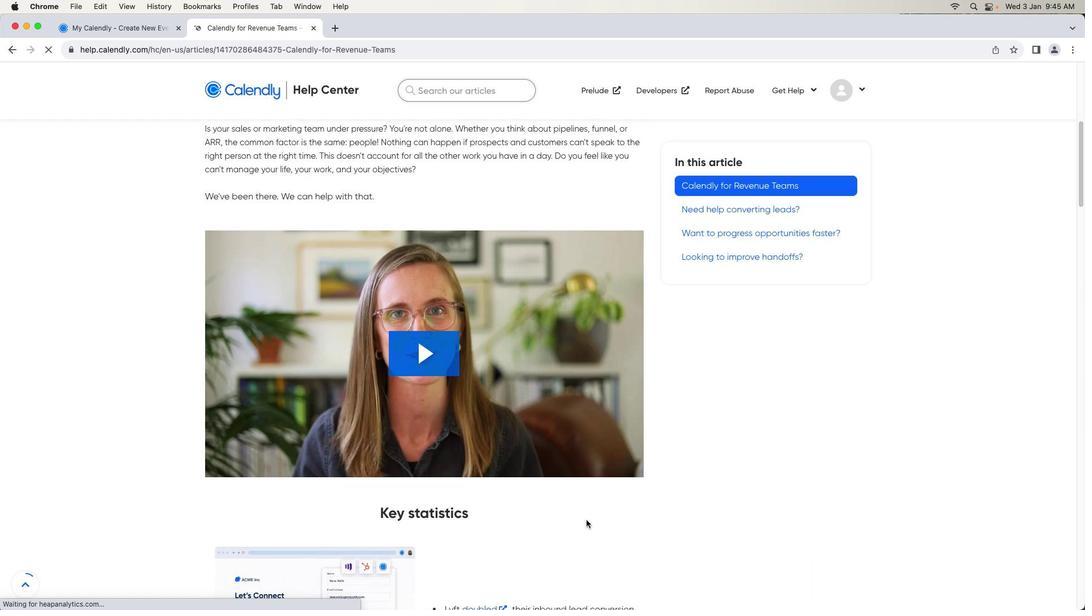 
Action: Mouse scrolled (586, 520) with delta (0, 0)
Screenshot: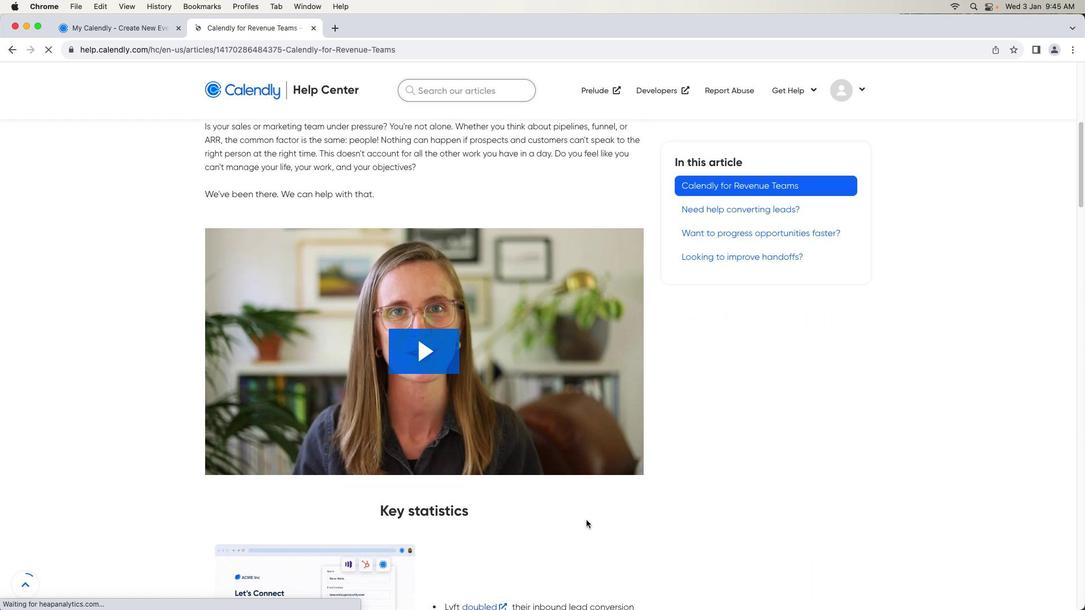 
Action: Mouse scrolled (586, 520) with delta (0, 0)
Screenshot: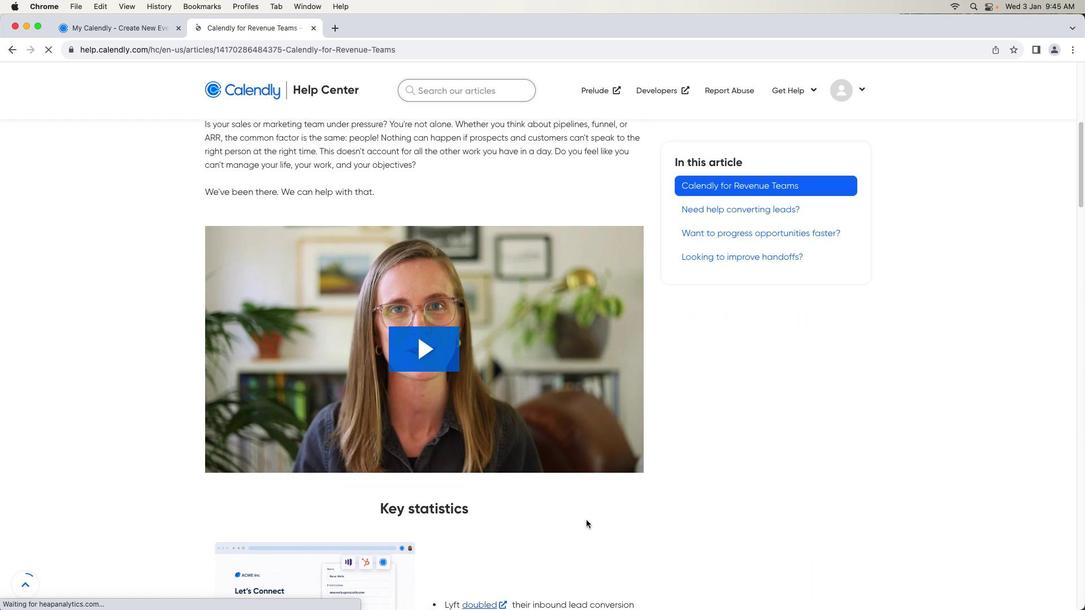 
Action: Mouse scrolled (586, 520) with delta (0, 0)
Screenshot: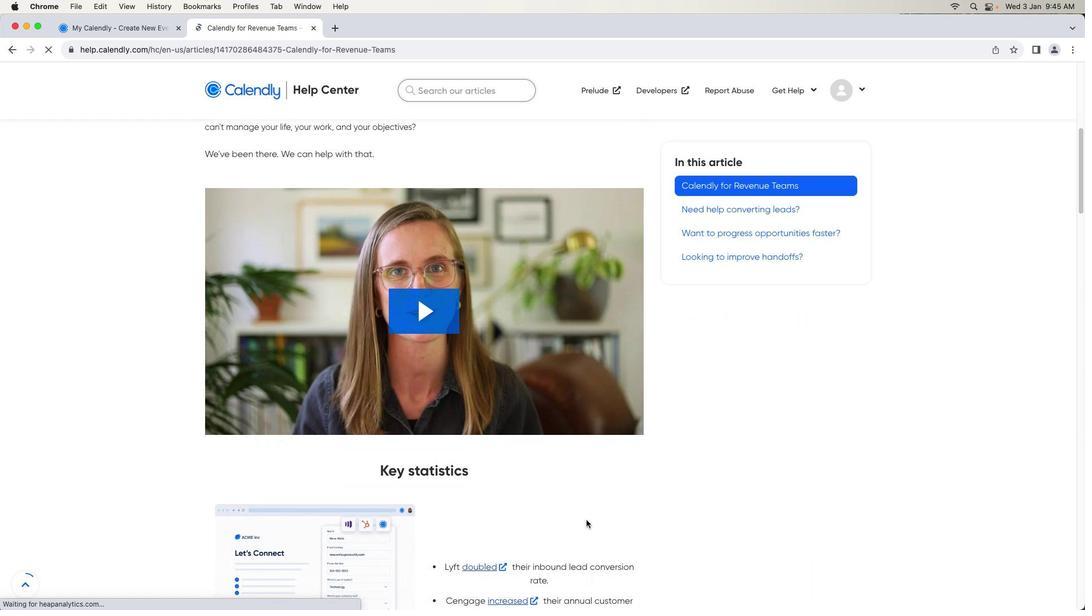 
Action: Mouse scrolled (586, 520) with delta (0, -1)
Screenshot: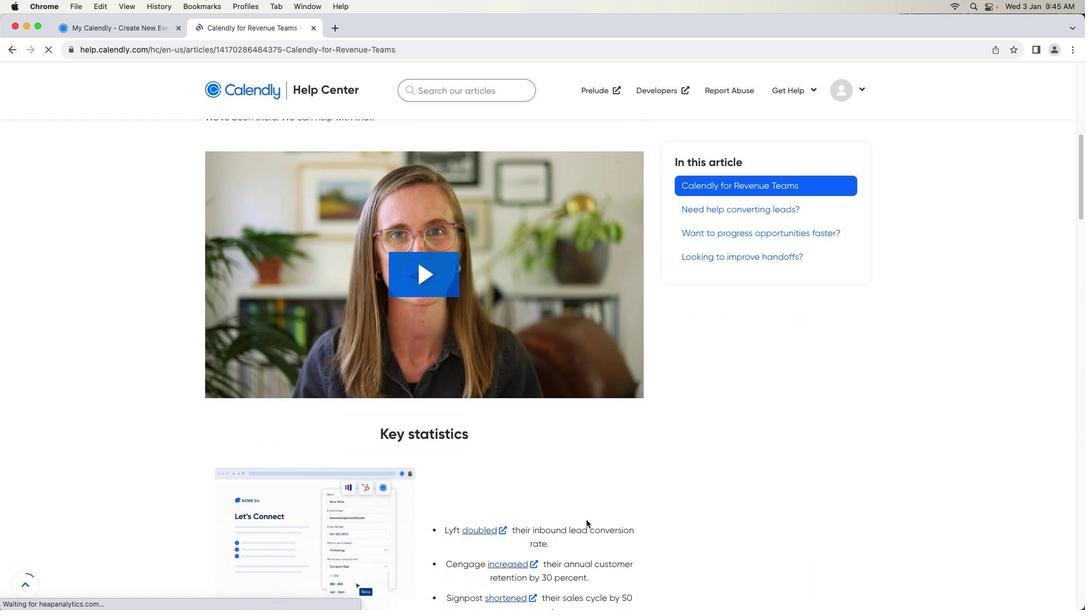 
Action: Mouse scrolled (586, 520) with delta (0, -1)
Screenshot: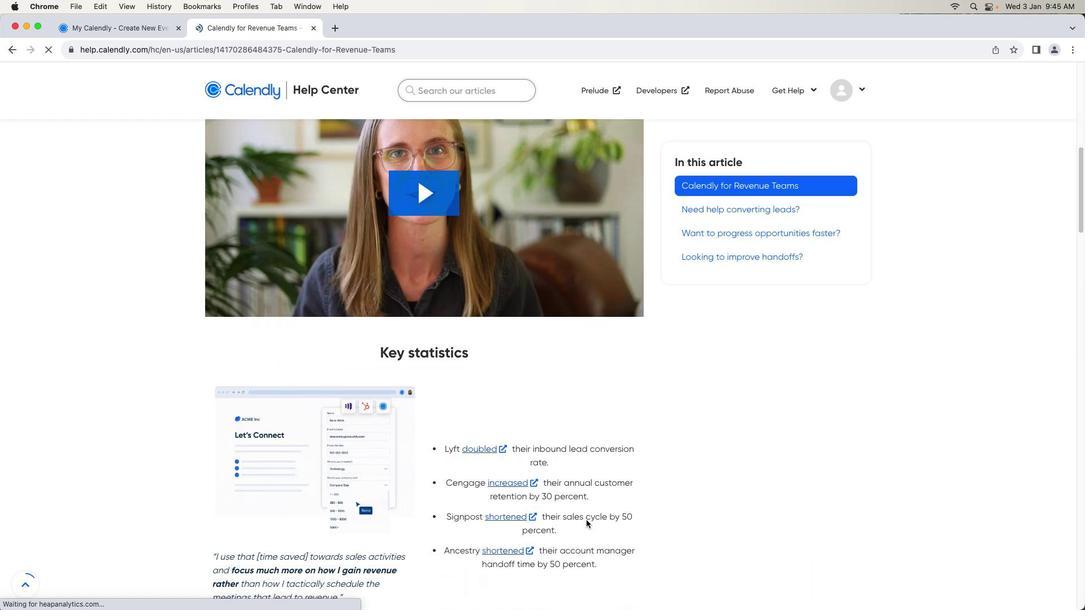 
Action: Mouse moved to (586, 520)
Screenshot: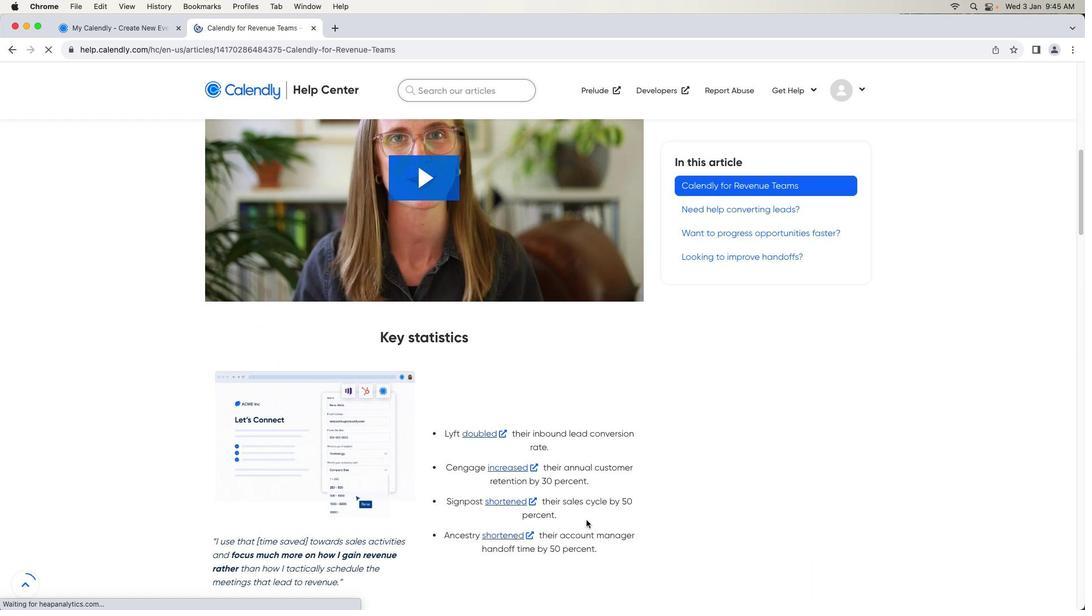 
Action: Mouse scrolled (586, 520) with delta (0, 0)
Screenshot: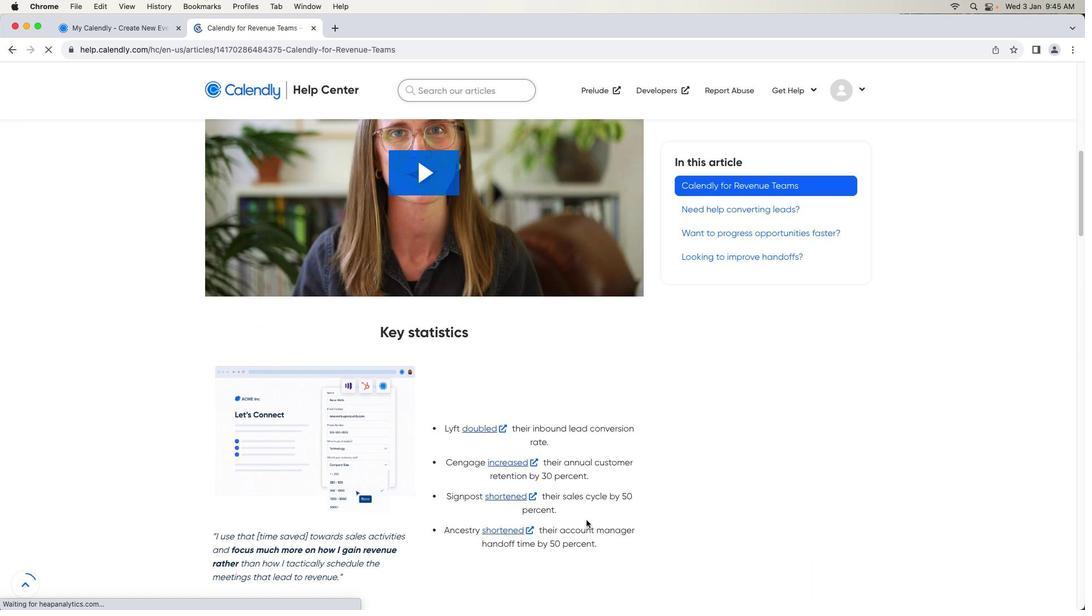 
Action: Mouse scrolled (586, 520) with delta (0, 0)
Screenshot: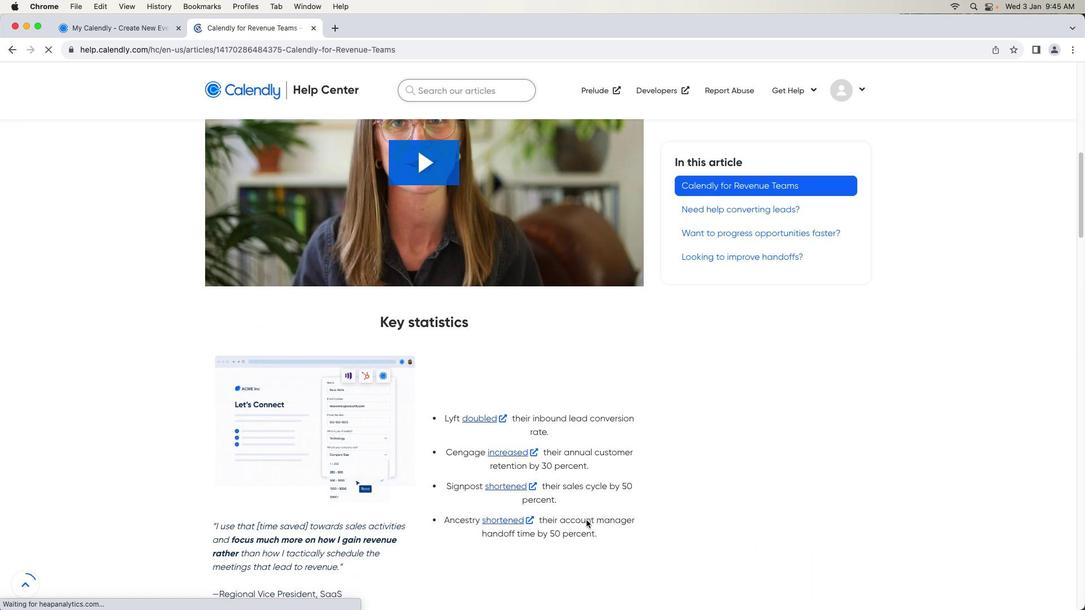 
Action: Mouse scrolled (586, 520) with delta (0, -1)
Screenshot: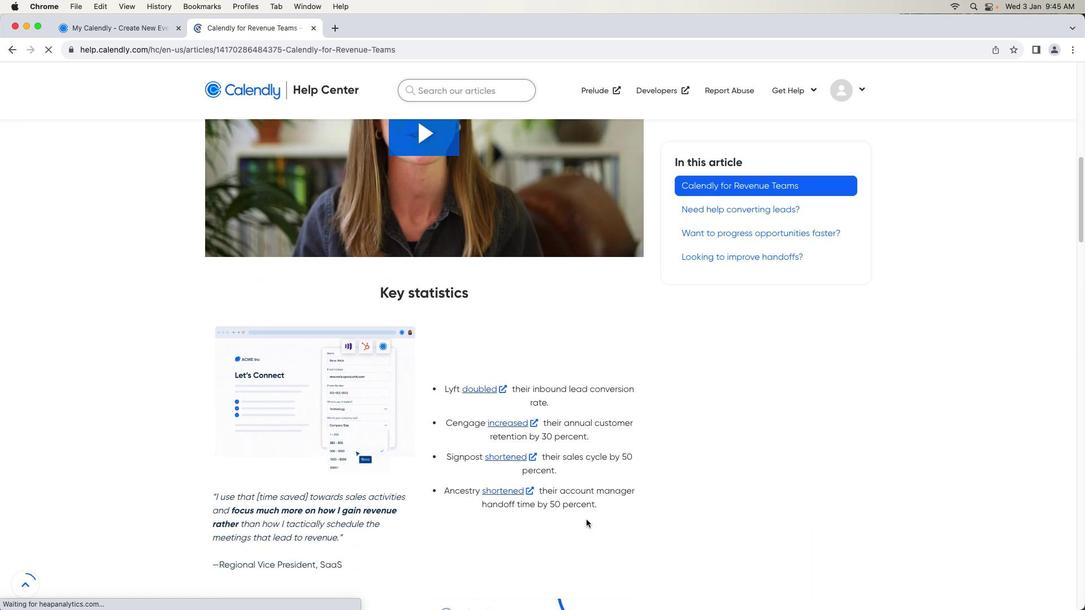 
Action: Mouse scrolled (586, 520) with delta (0, -1)
Screenshot: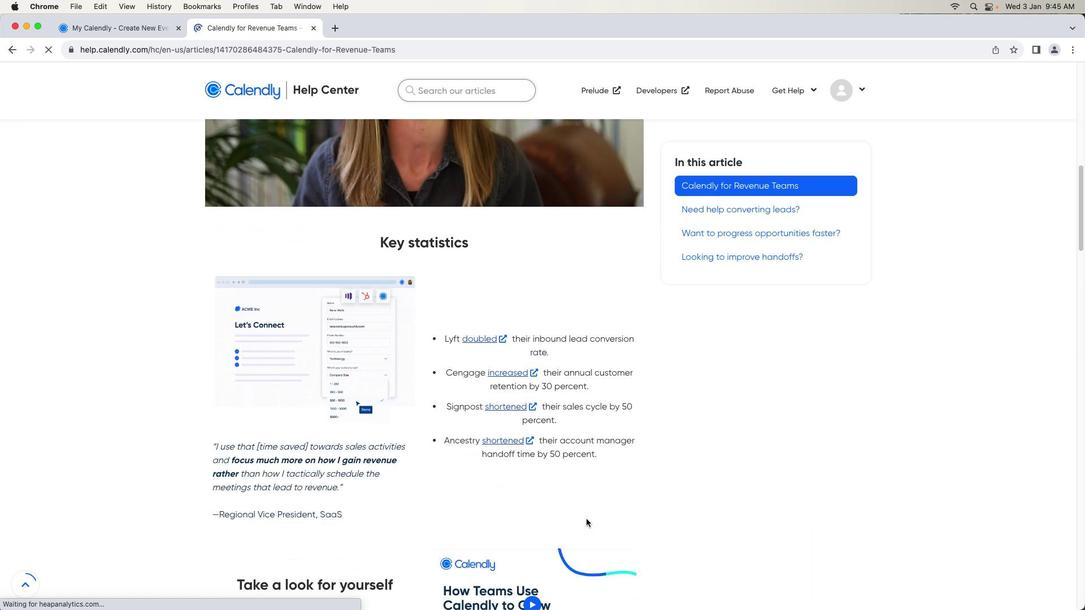 
Action: Mouse moved to (586, 519)
Screenshot: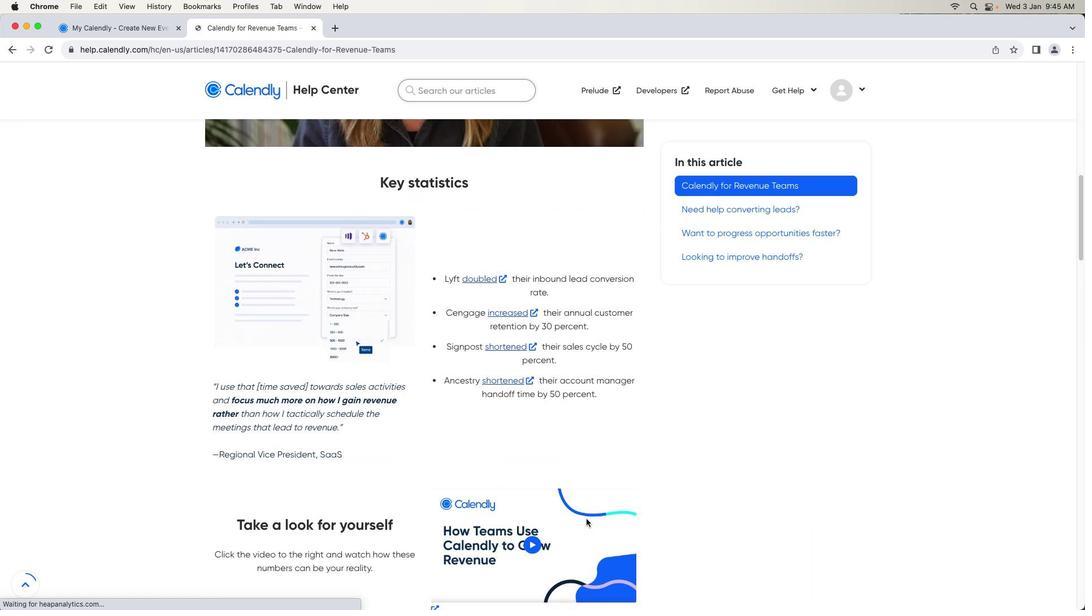 
Action: Mouse scrolled (586, 519) with delta (0, 0)
Screenshot: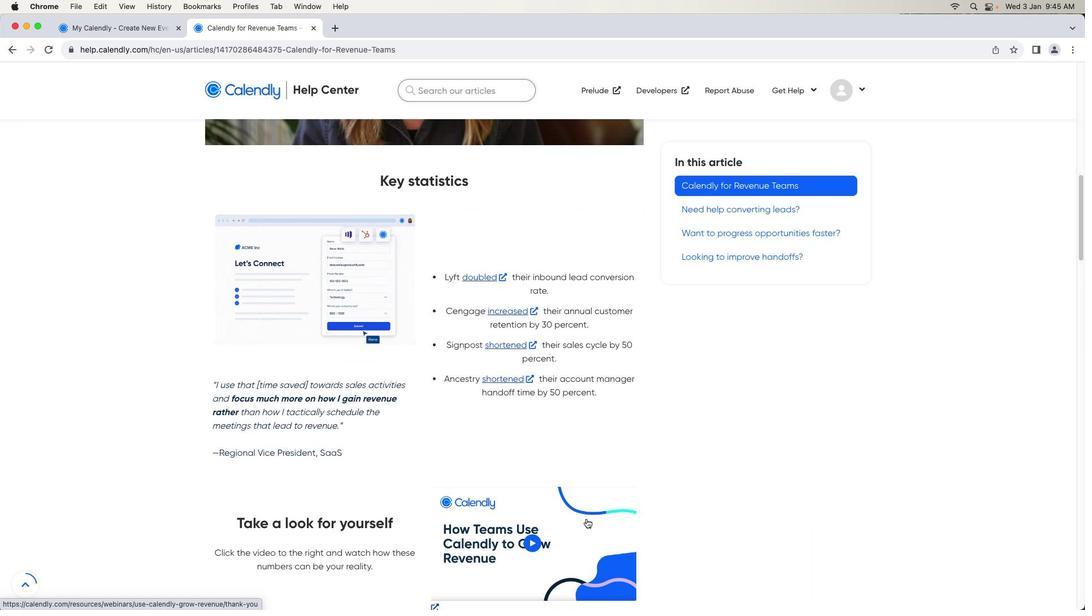 
Action: Mouse scrolled (586, 519) with delta (0, 0)
Screenshot: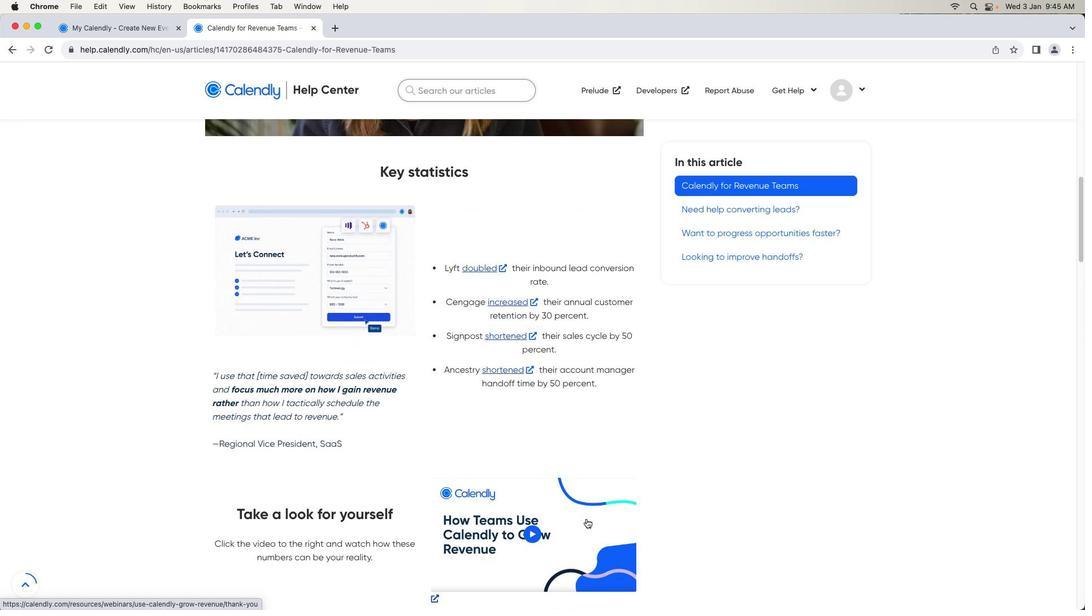 
Action: Mouse scrolled (586, 519) with delta (0, 0)
Screenshot: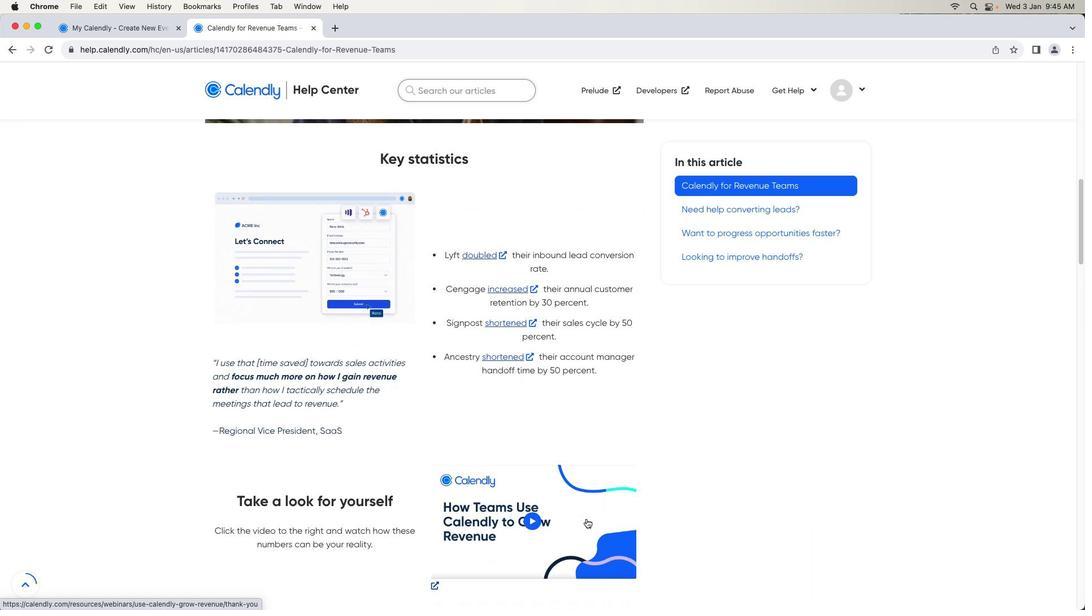 
Action: Mouse scrolled (586, 519) with delta (0, 0)
Screenshot: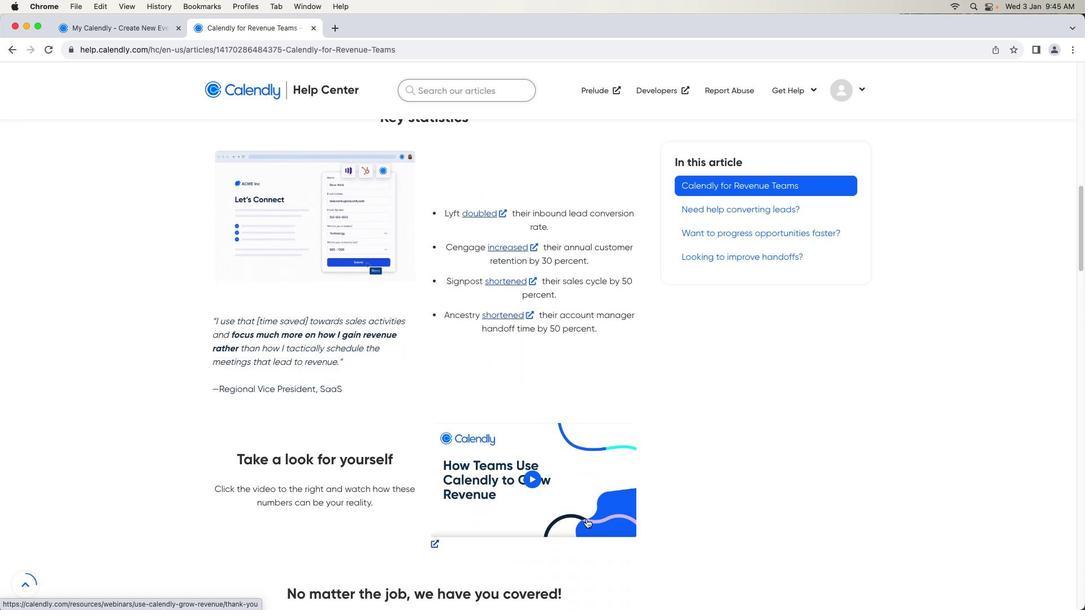 
Action: Mouse moved to (586, 519)
Screenshot: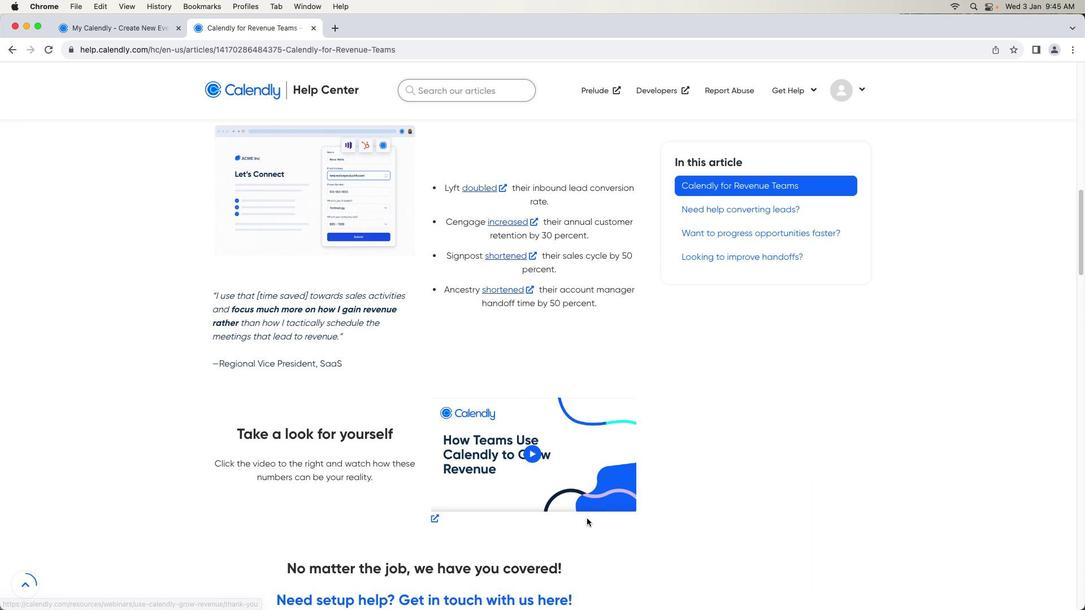 
